 Task: Search one way flight ticket for 2 adults, 4 children and 1 infant on lap in business from Lawton: Lawton-fort Sill Regional Airport to Gillette: Gillette Campbell County Airport on 5-1-2023. Choice of flights is JetBlue. Number of bags: 2 carry on bags and 7 checked bags. Price is upto 93000. Outbound departure time preference is 21:15.
Action: Mouse moved to (162, 268)
Screenshot: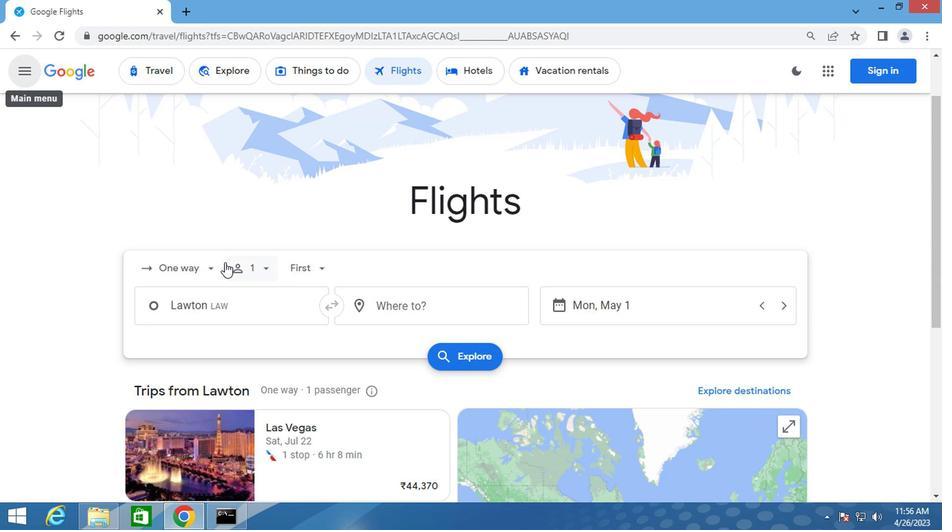 
Action: Mouse pressed left at (162, 268)
Screenshot: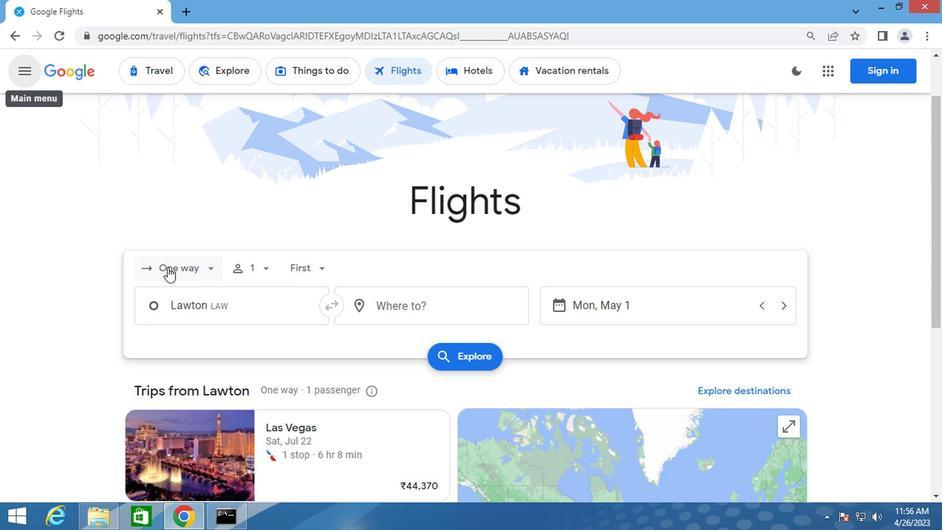
Action: Mouse moved to (186, 326)
Screenshot: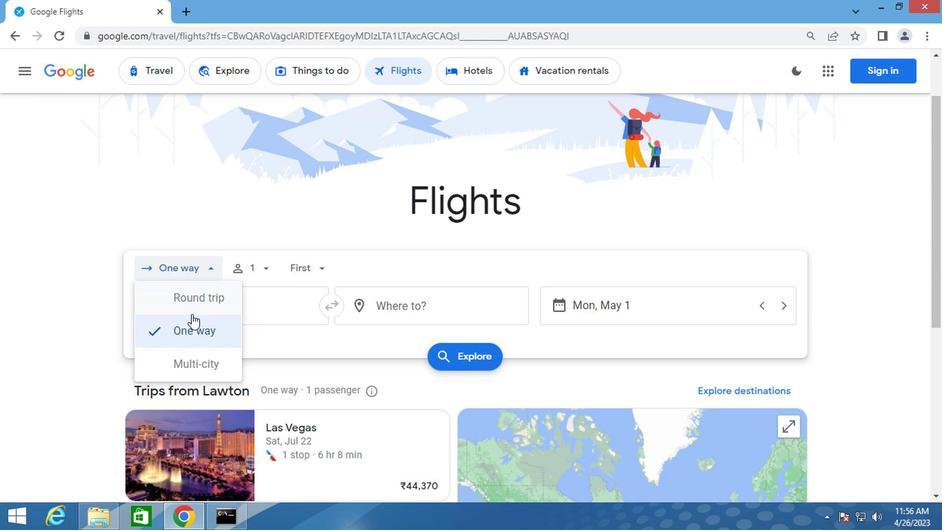 
Action: Mouse pressed left at (186, 326)
Screenshot: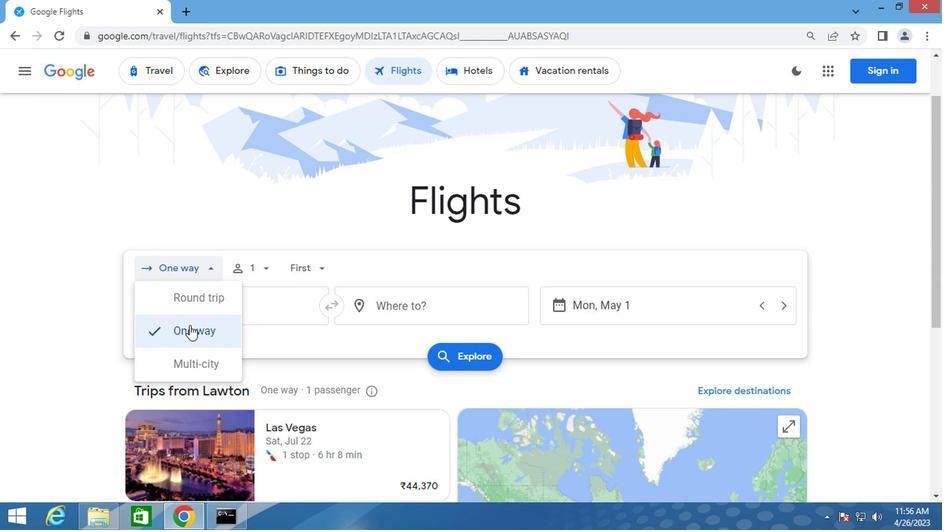 
Action: Mouse moved to (267, 270)
Screenshot: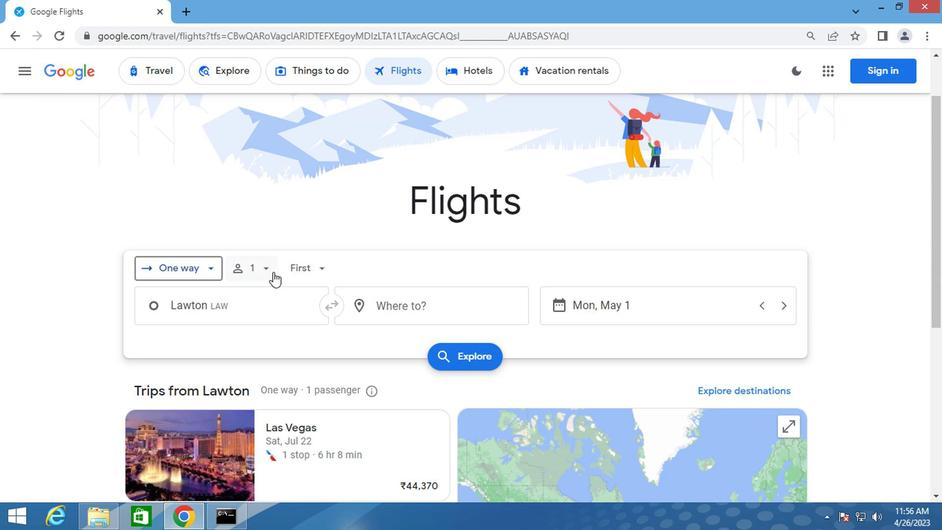
Action: Mouse pressed left at (267, 270)
Screenshot: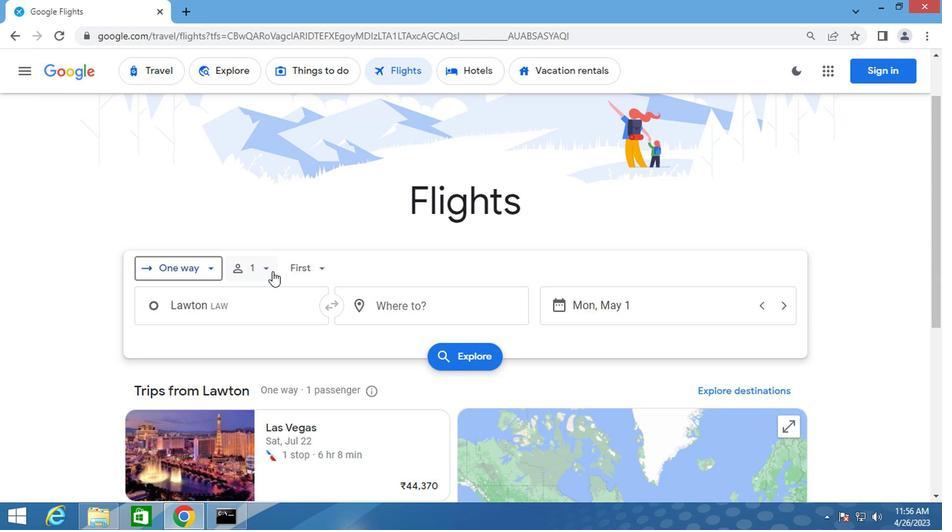 
Action: Mouse moved to (361, 303)
Screenshot: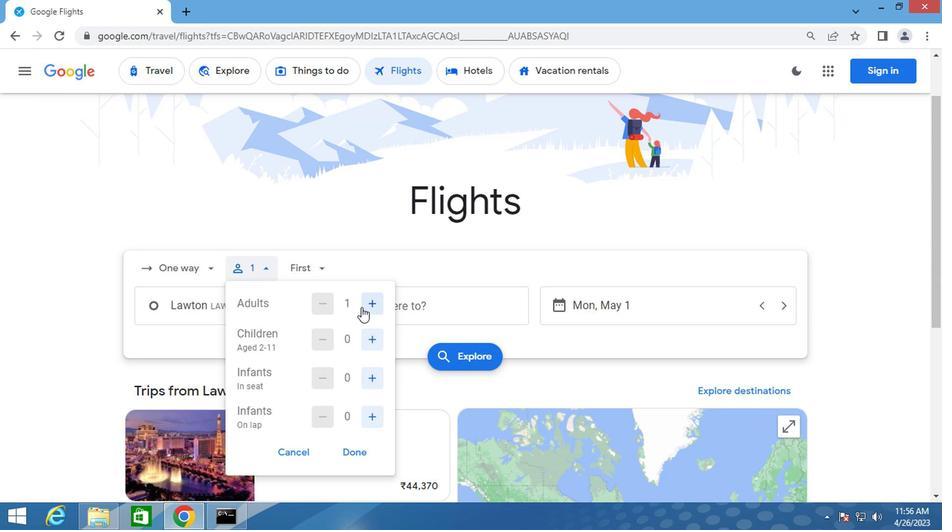 
Action: Mouse pressed left at (361, 303)
Screenshot: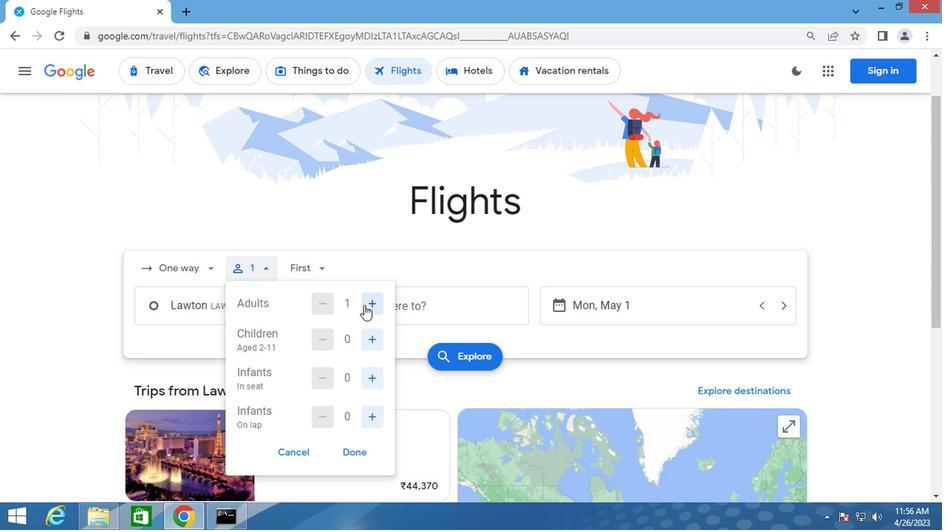 
Action: Mouse moved to (373, 341)
Screenshot: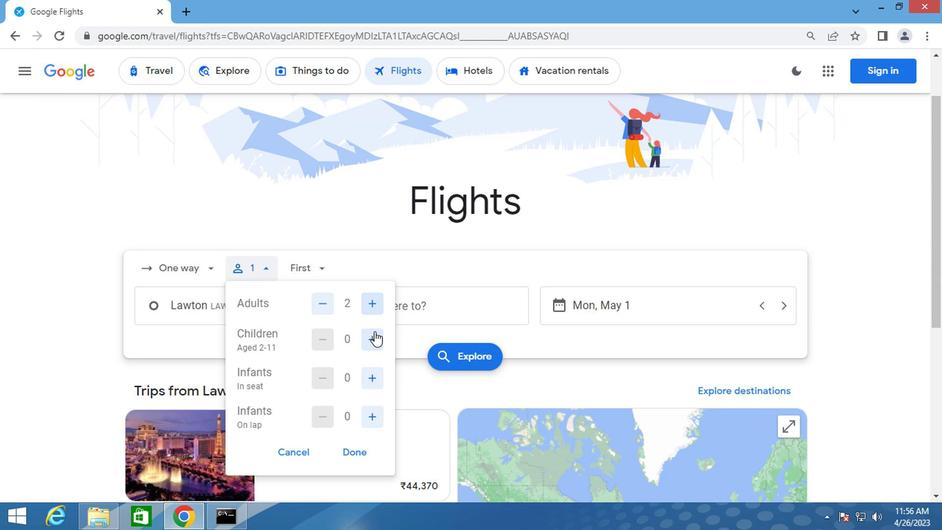 
Action: Mouse pressed left at (373, 341)
Screenshot: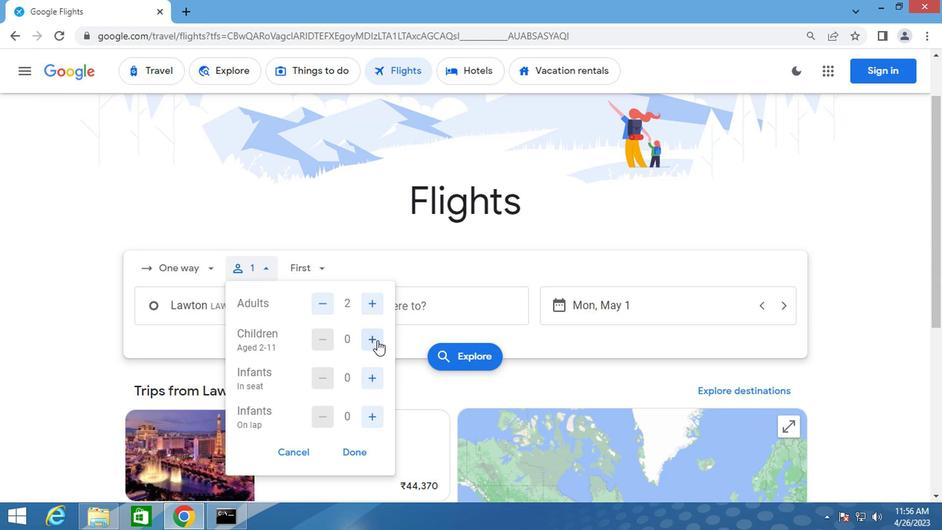 
Action: Mouse moved to (370, 341)
Screenshot: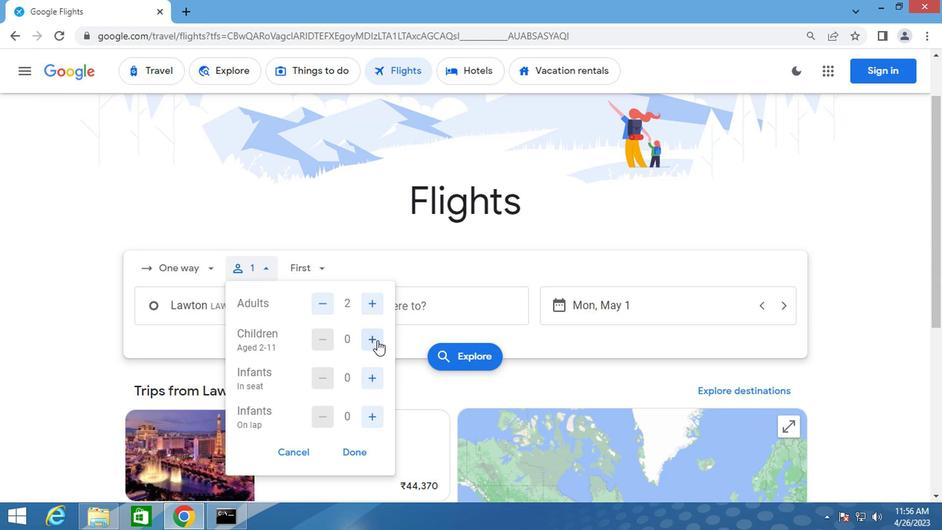 
Action: Mouse pressed left at (370, 341)
Screenshot: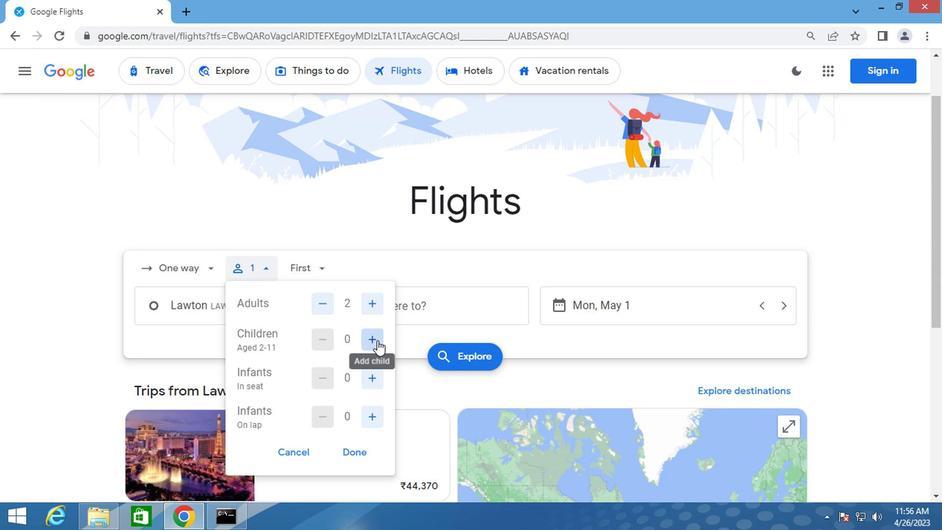 
Action: Mouse pressed left at (370, 341)
Screenshot: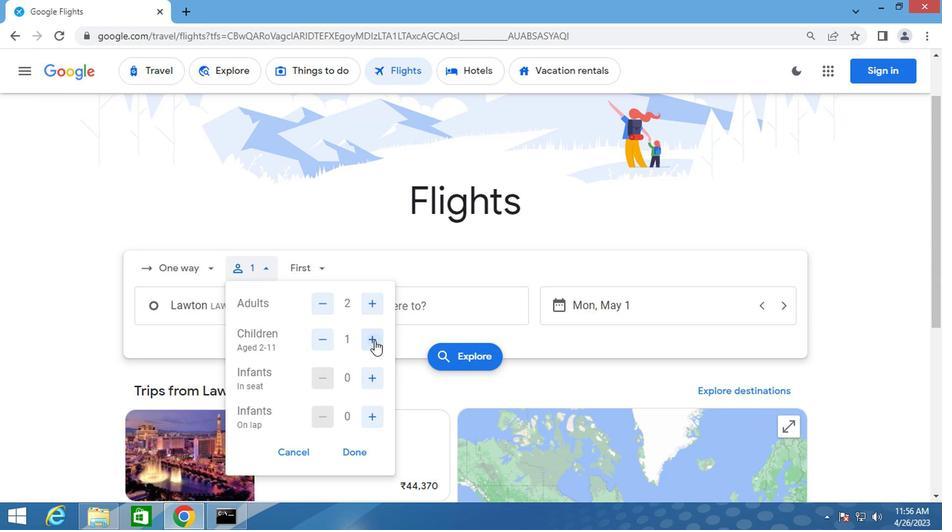 
Action: Mouse pressed left at (370, 341)
Screenshot: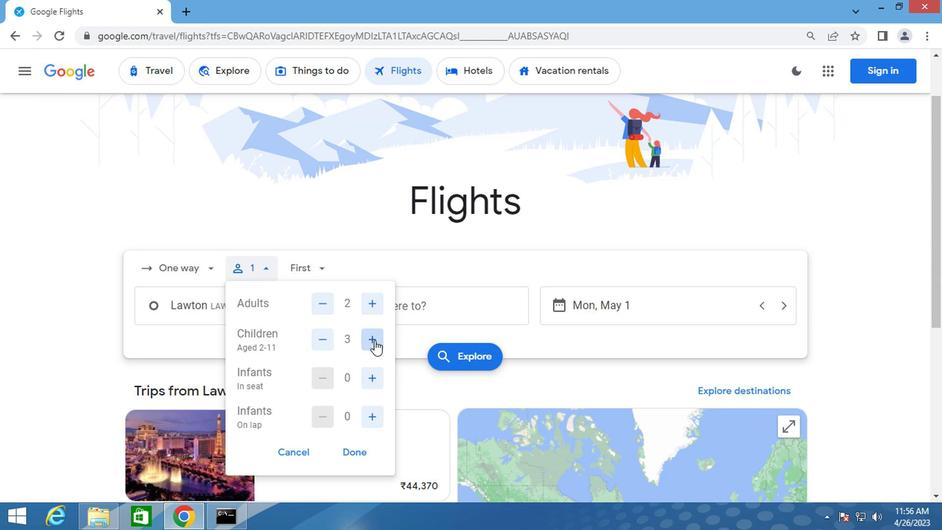 
Action: Mouse moved to (366, 414)
Screenshot: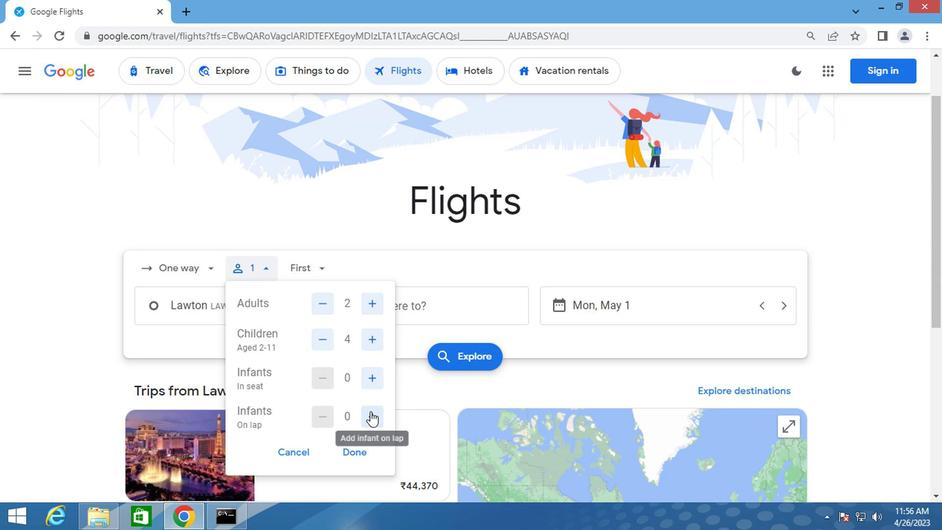 
Action: Mouse pressed left at (366, 414)
Screenshot: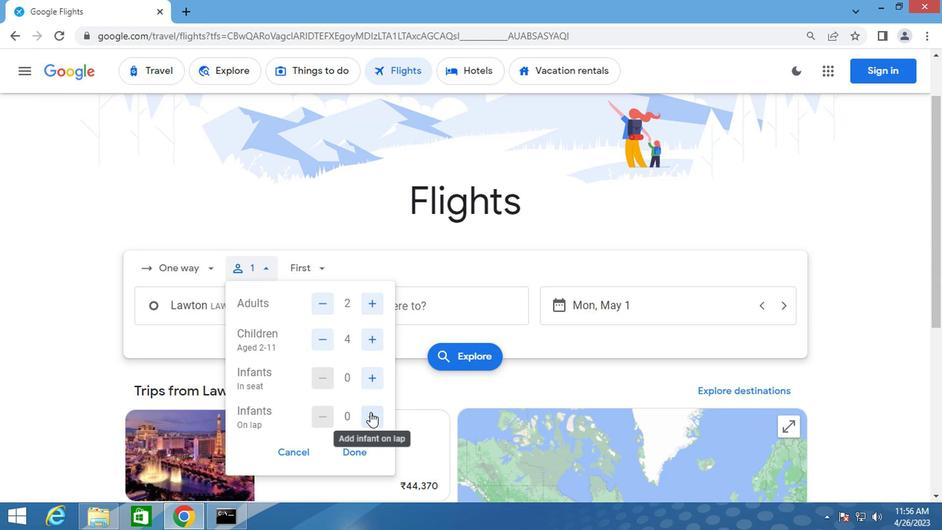 
Action: Mouse moved to (306, 262)
Screenshot: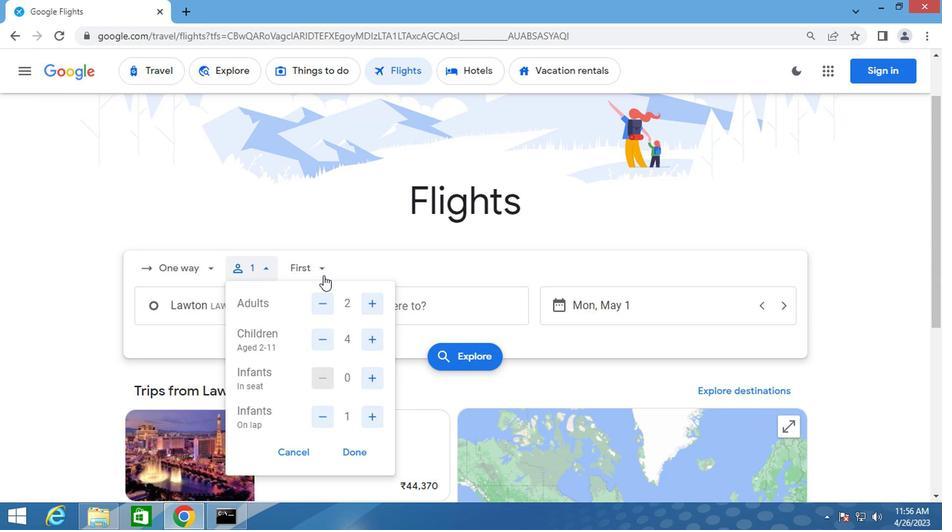 
Action: Mouse pressed left at (306, 262)
Screenshot: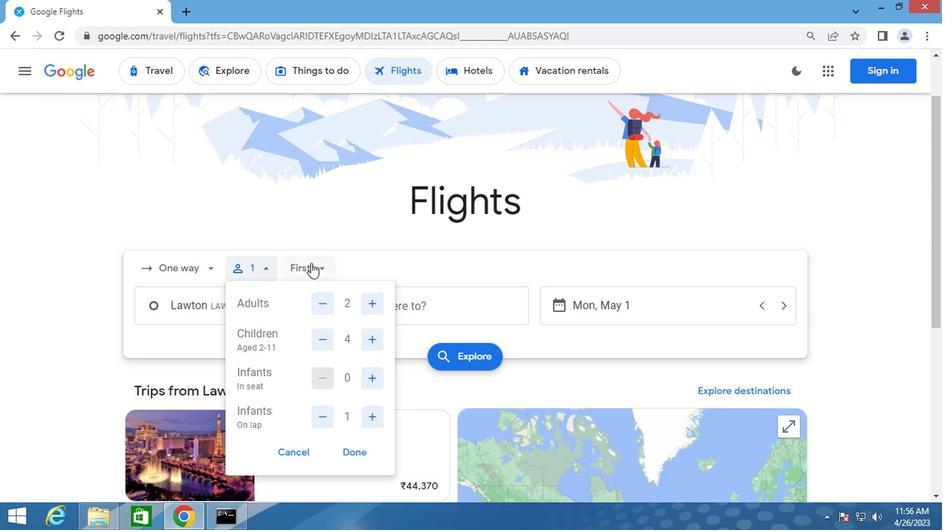 
Action: Mouse moved to (334, 359)
Screenshot: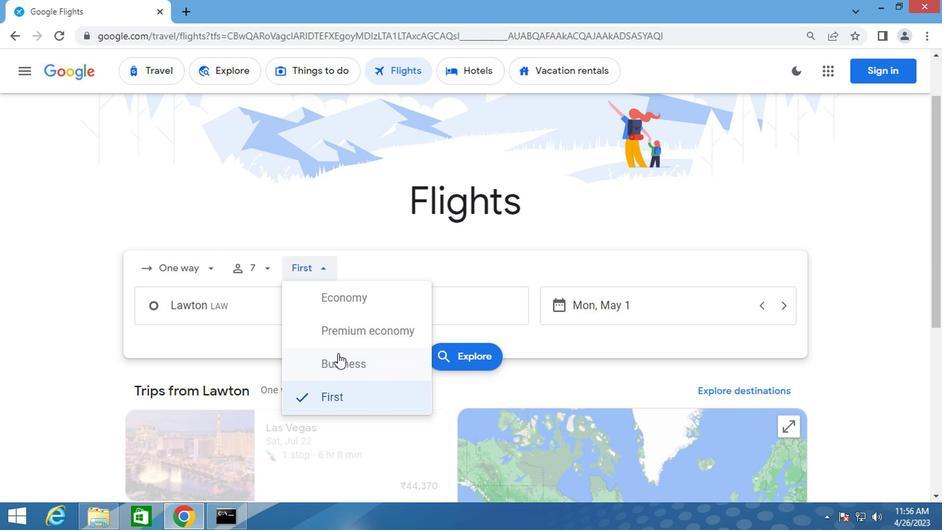 
Action: Mouse pressed left at (334, 359)
Screenshot: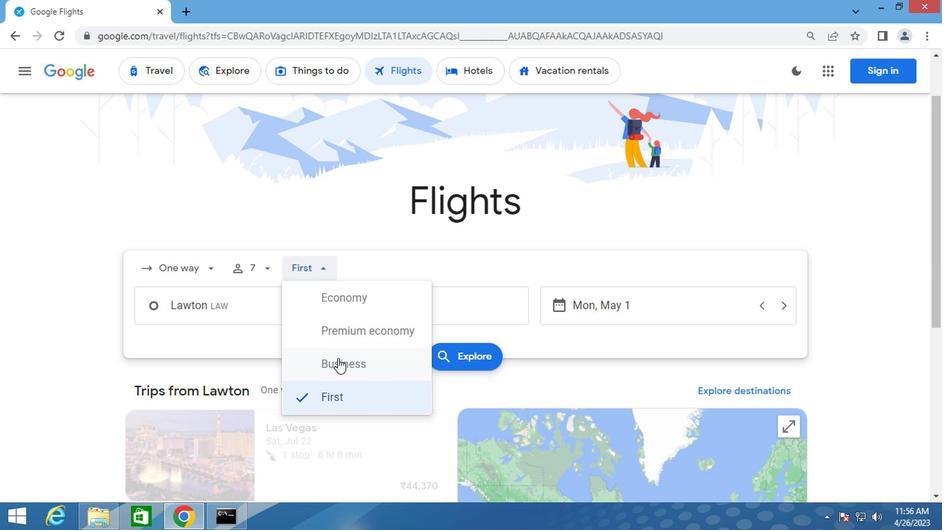 
Action: Mouse moved to (227, 310)
Screenshot: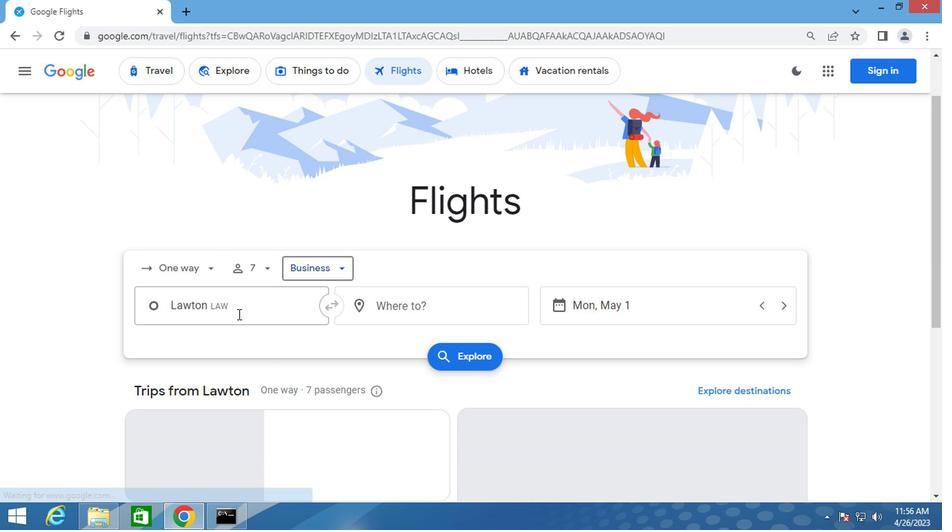 
Action: Mouse pressed left at (227, 310)
Screenshot: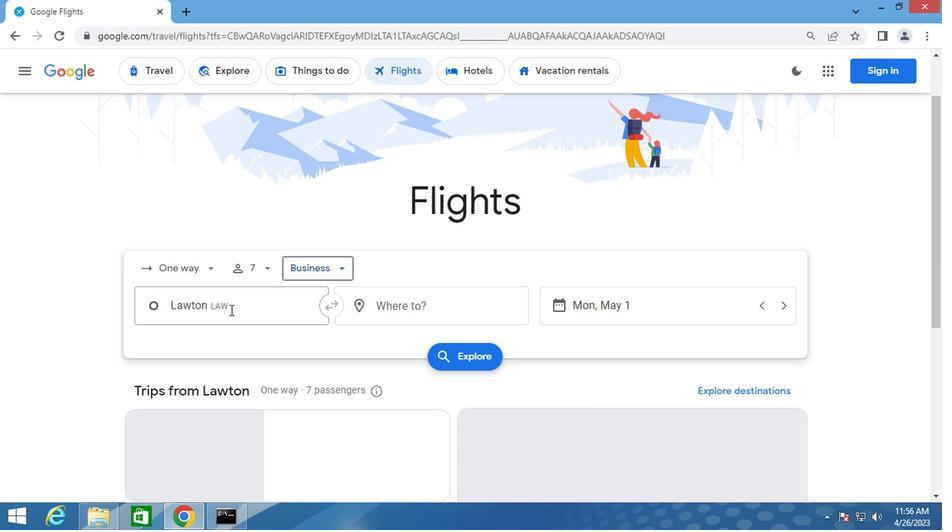 
Action: Mouse moved to (226, 310)
Screenshot: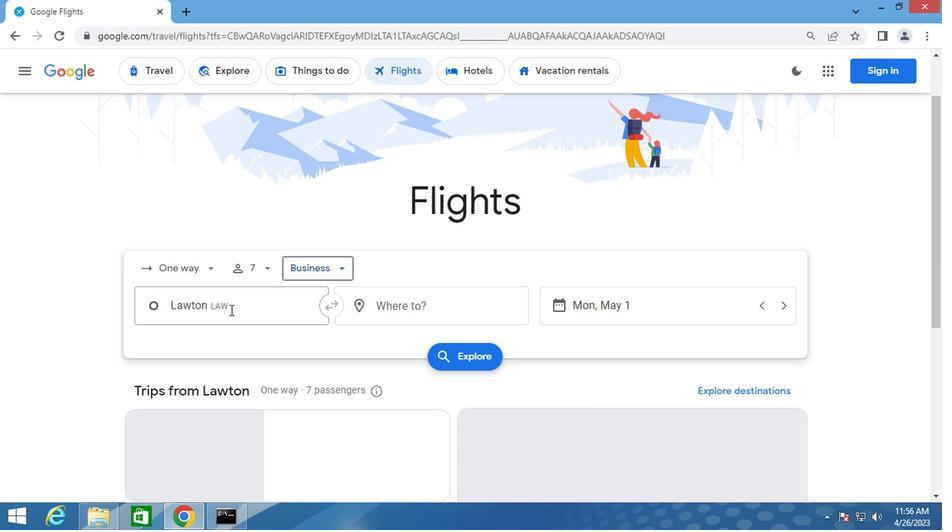 
Action: Key pressed lawton
Screenshot: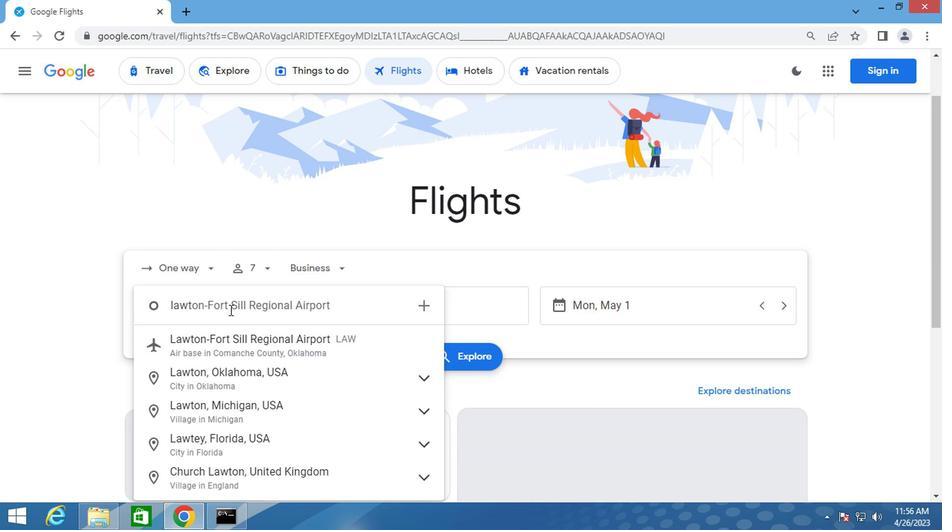 
Action: Mouse moved to (228, 349)
Screenshot: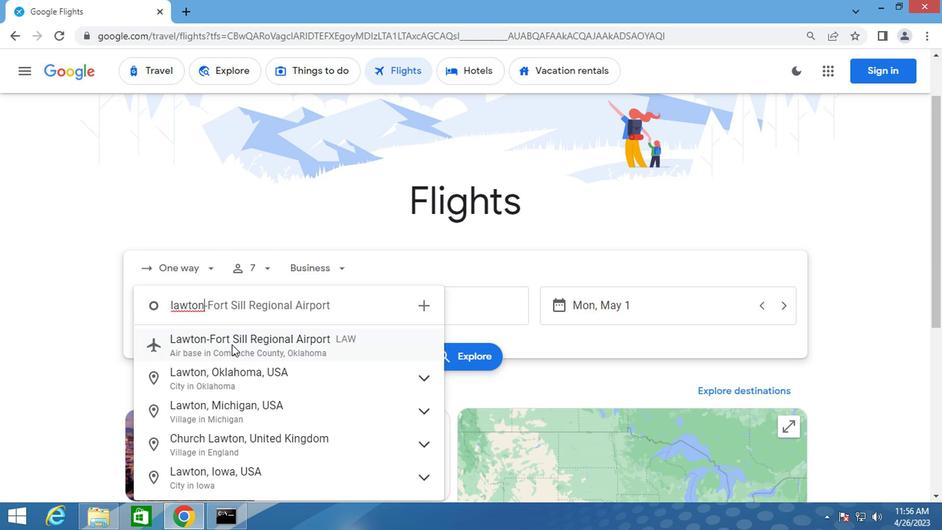 
Action: Mouse pressed left at (228, 349)
Screenshot: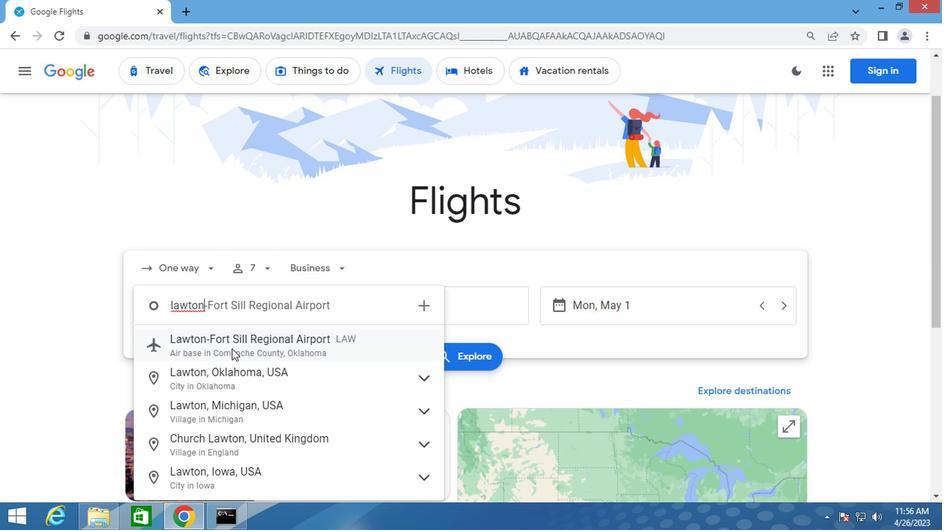 
Action: Mouse moved to (391, 315)
Screenshot: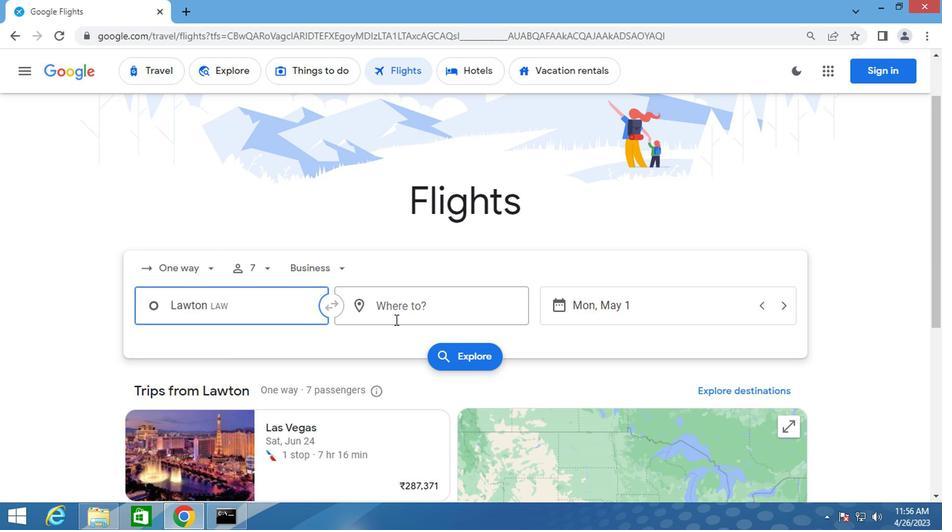 
Action: Mouse pressed left at (391, 315)
Screenshot: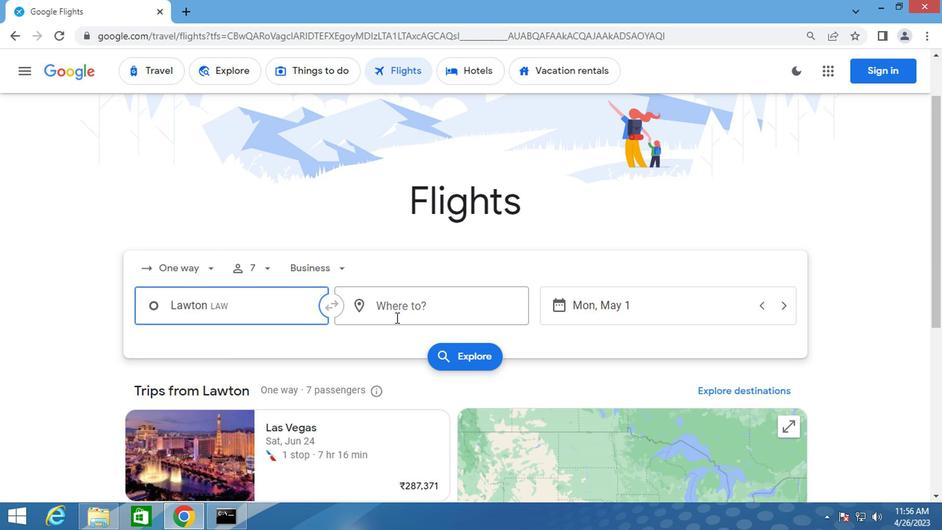 
Action: Key pressed gillette
Screenshot: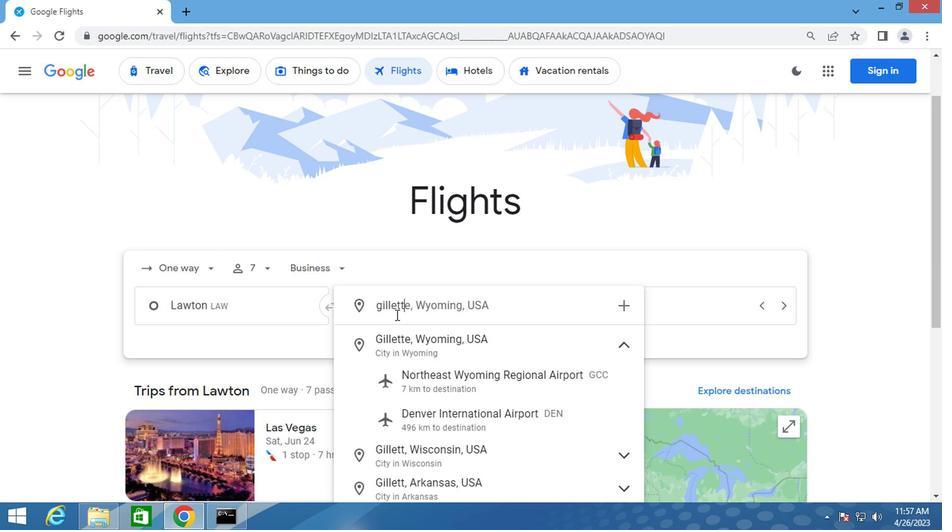 
Action: Mouse moved to (404, 368)
Screenshot: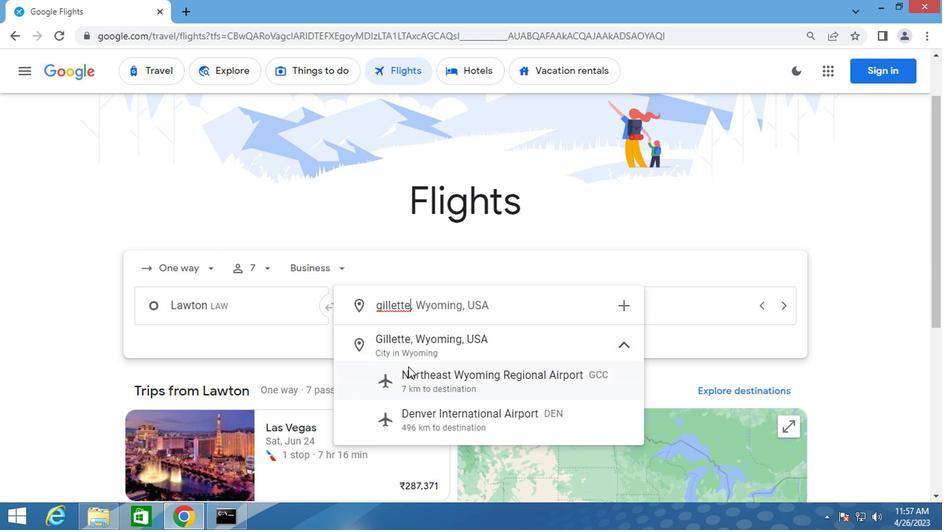 
Action: Mouse pressed left at (404, 368)
Screenshot: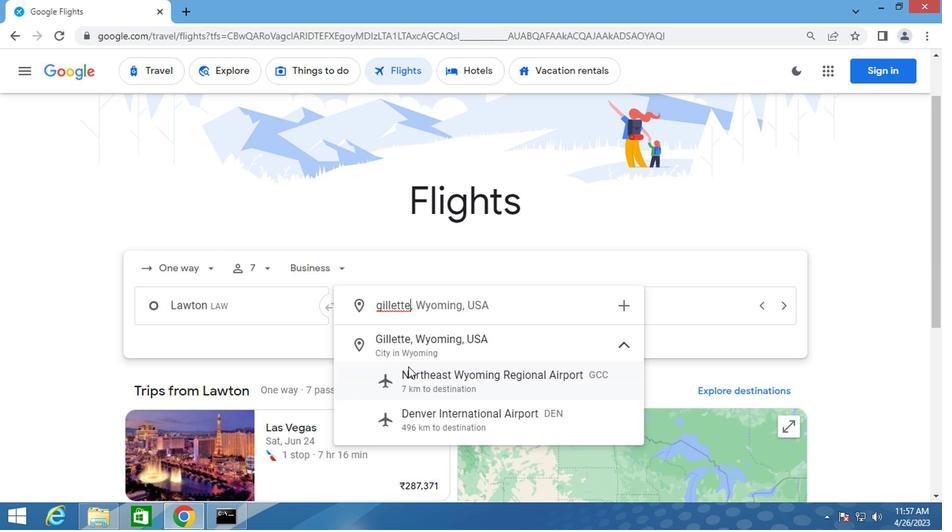 
Action: Mouse moved to (576, 306)
Screenshot: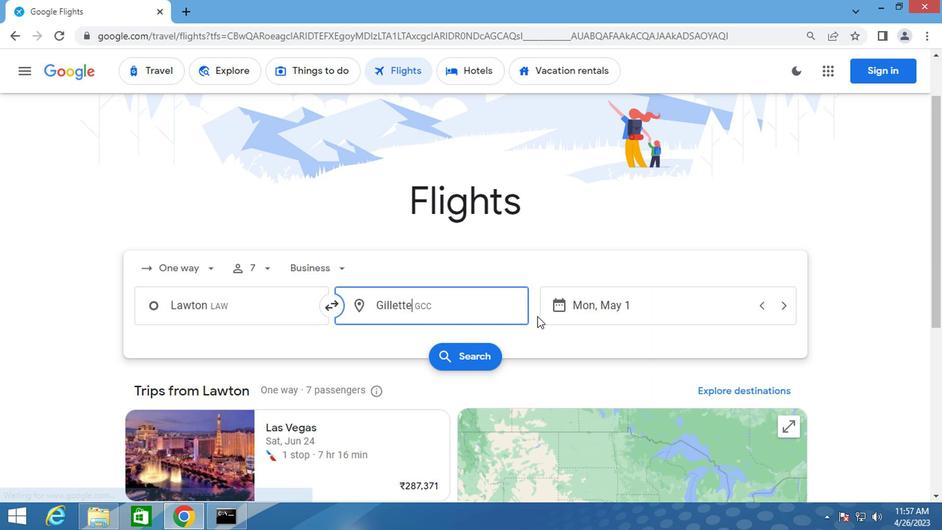 
Action: Mouse pressed left at (576, 306)
Screenshot: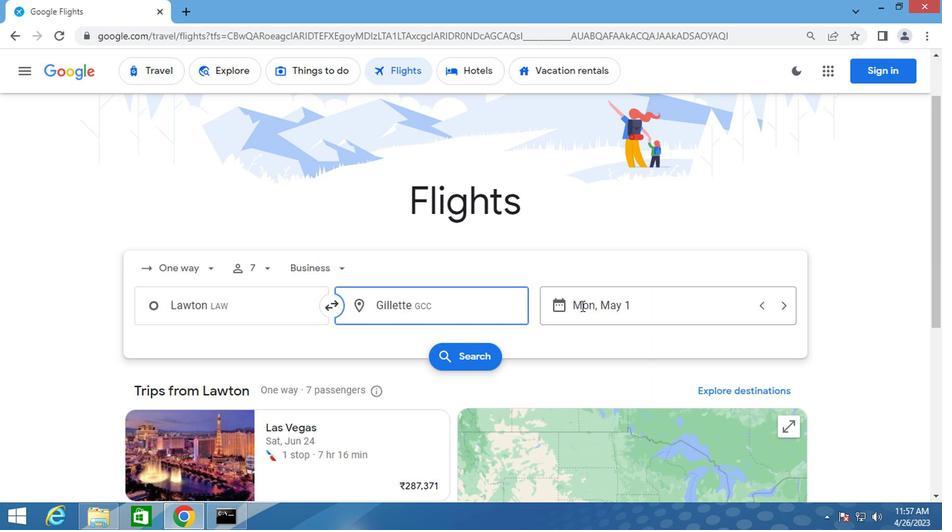 
Action: Mouse moved to (592, 247)
Screenshot: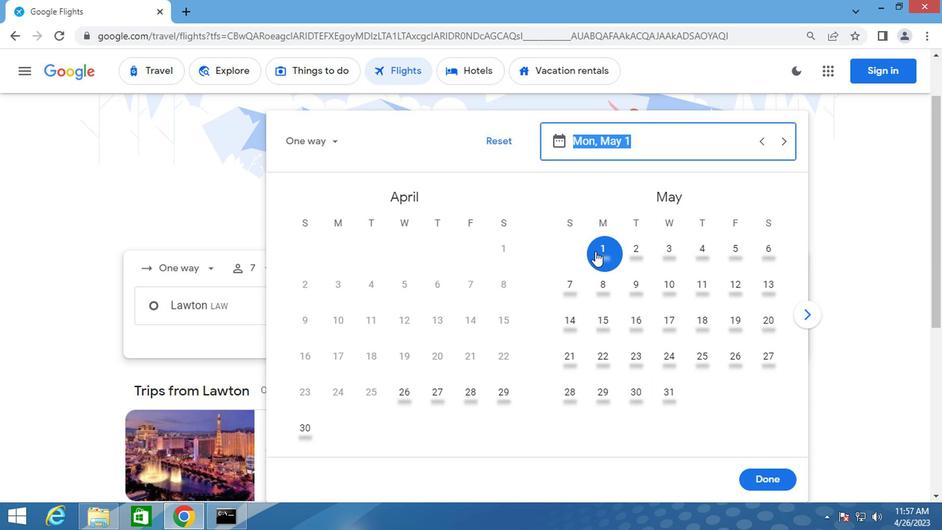 
Action: Mouse pressed left at (592, 247)
Screenshot: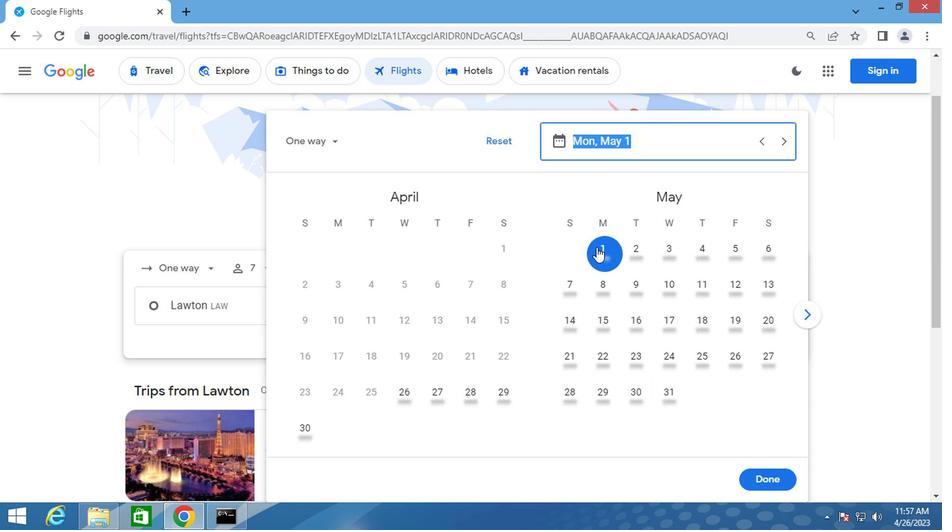 
Action: Mouse moved to (760, 469)
Screenshot: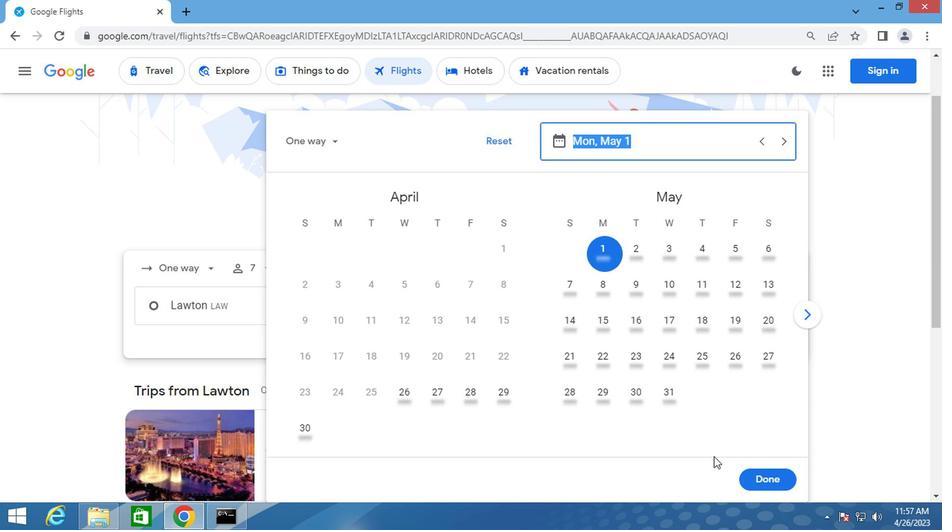 
Action: Mouse pressed left at (760, 469)
Screenshot: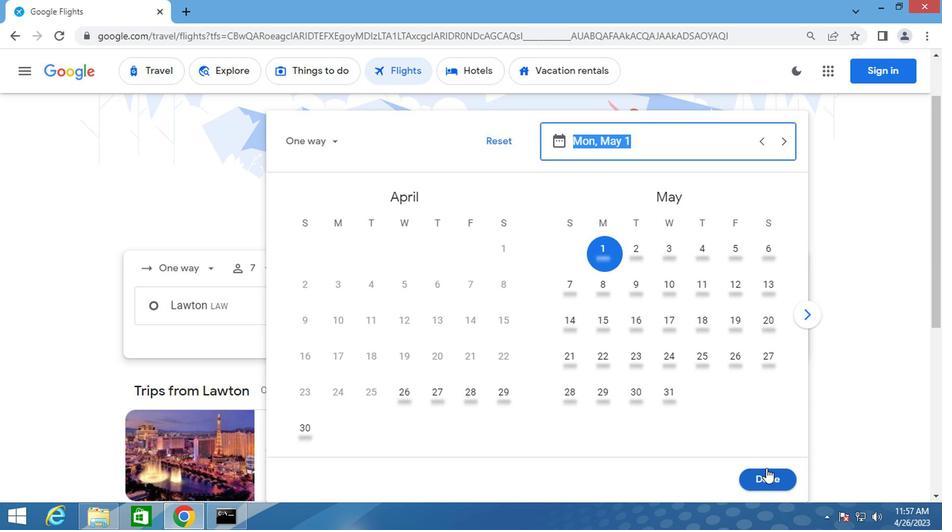 
Action: Mouse moved to (463, 348)
Screenshot: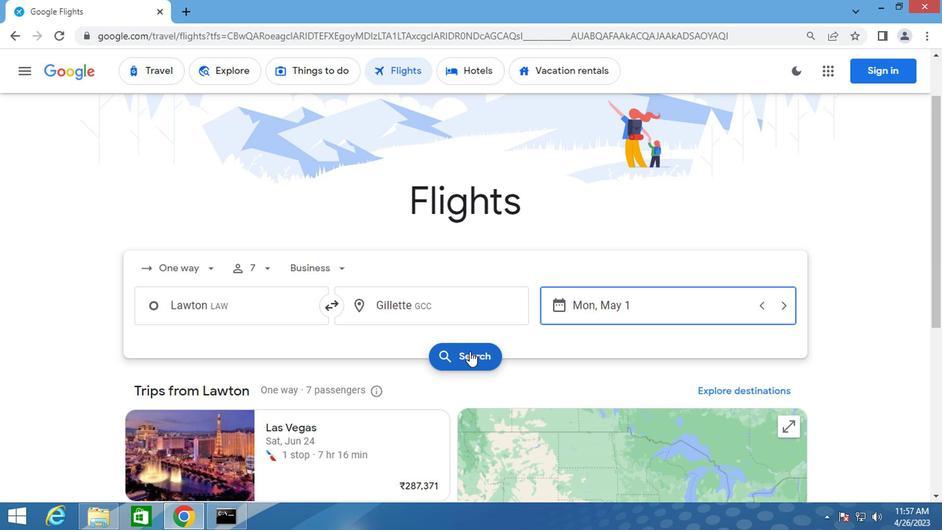 
Action: Mouse pressed left at (463, 348)
Screenshot: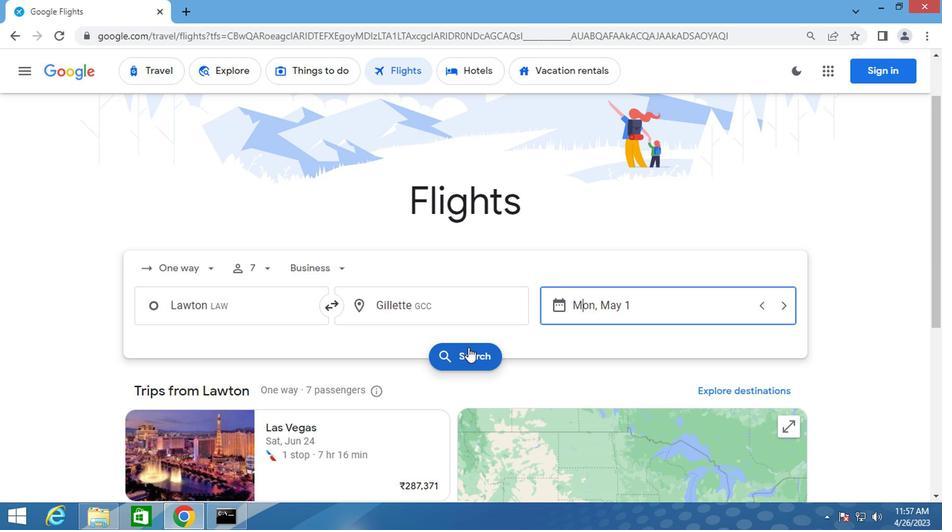 
Action: Mouse moved to (150, 201)
Screenshot: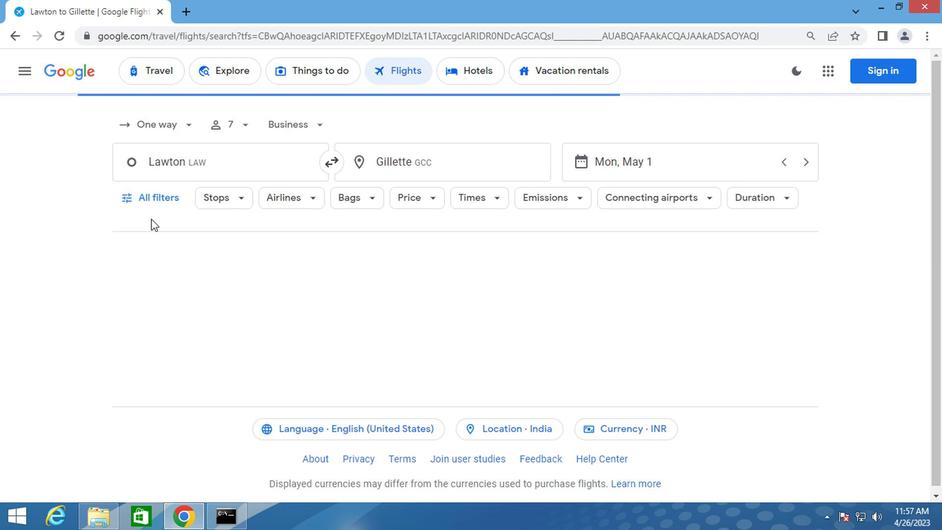 
Action: Mouse pressed left at (150, 201)
Screenshot: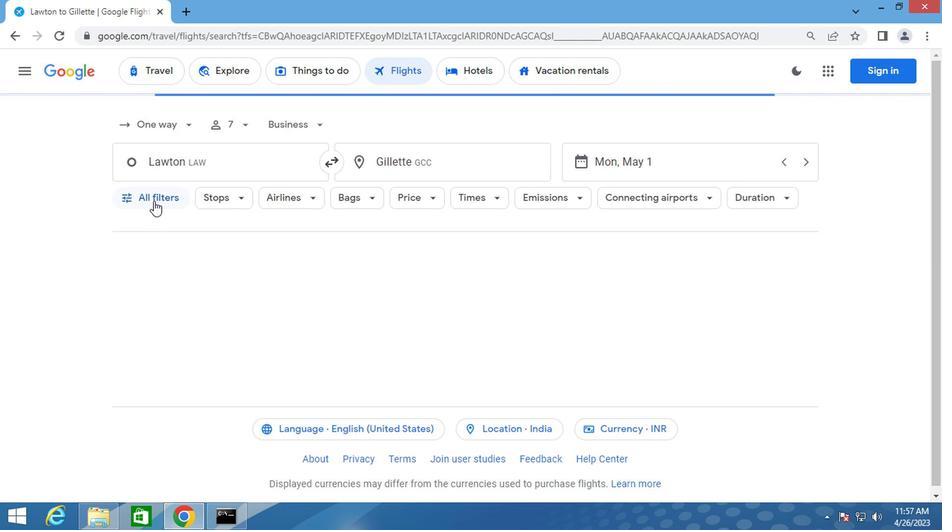 
Action: Mouse moved to (192, 336)
Screenshot: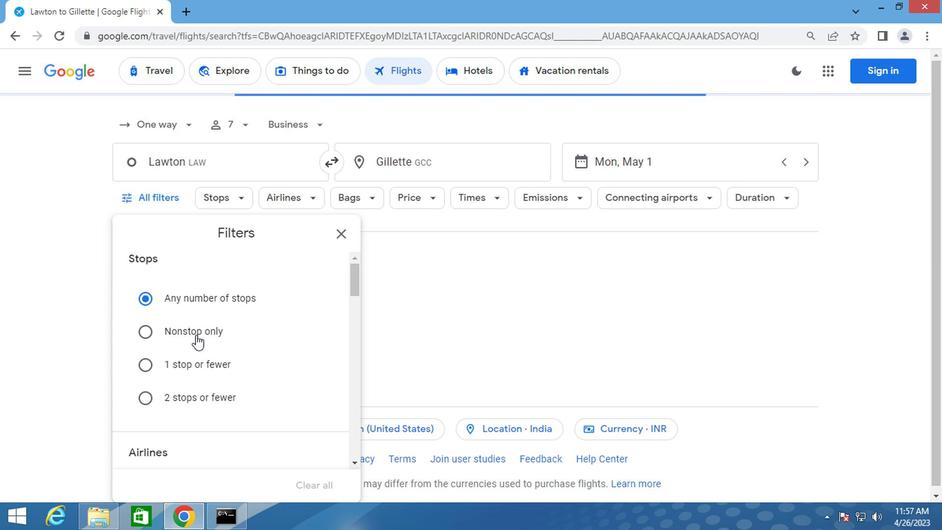 
Action: Mouse scrolled (192, 335) with delta (0, 0)
Screenshot: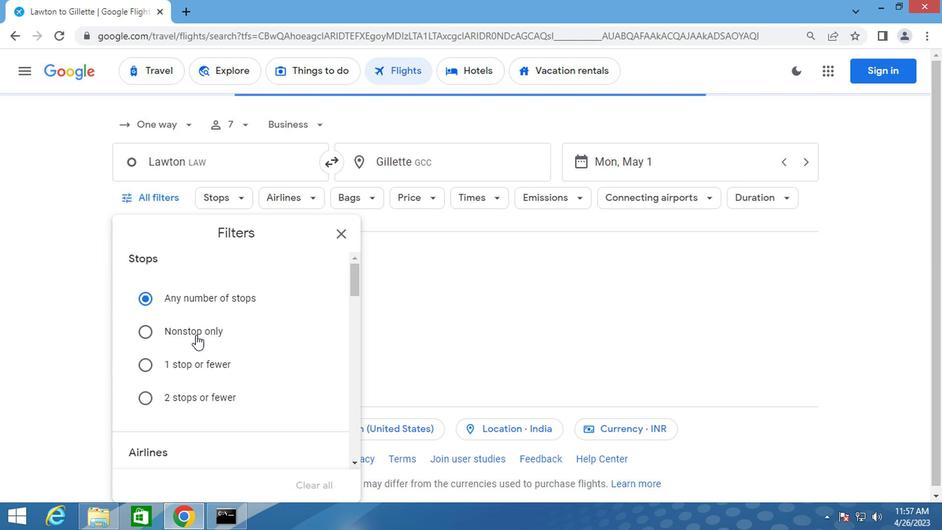 
Action: Mouse scrolled (192, 335) with delta (0, 0)
Screenshot: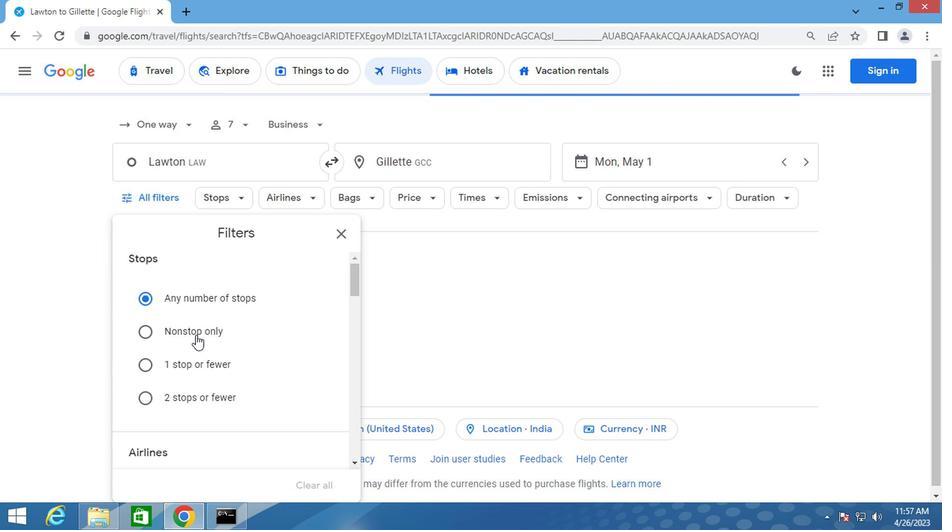 
Action: Mouse moved to (195, 354)
Screenshot: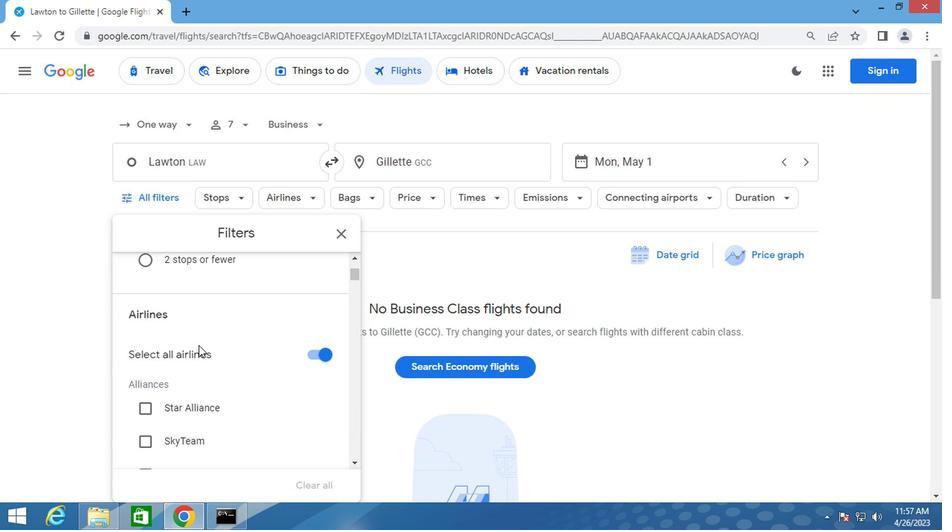 
Action: Mouse scrolled (195, 353) with delta (0, 0)
Screenshot: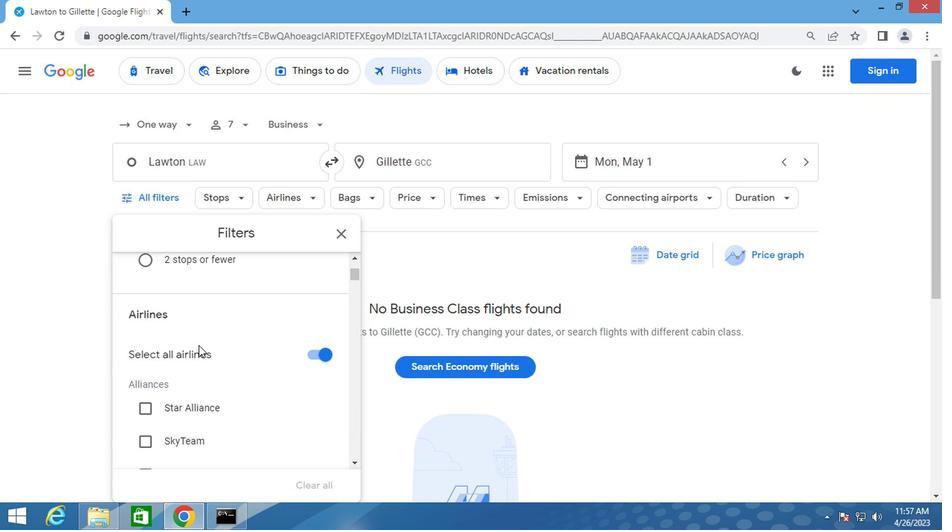 
Action: Mouse moved to (195, 357)
Screenshot: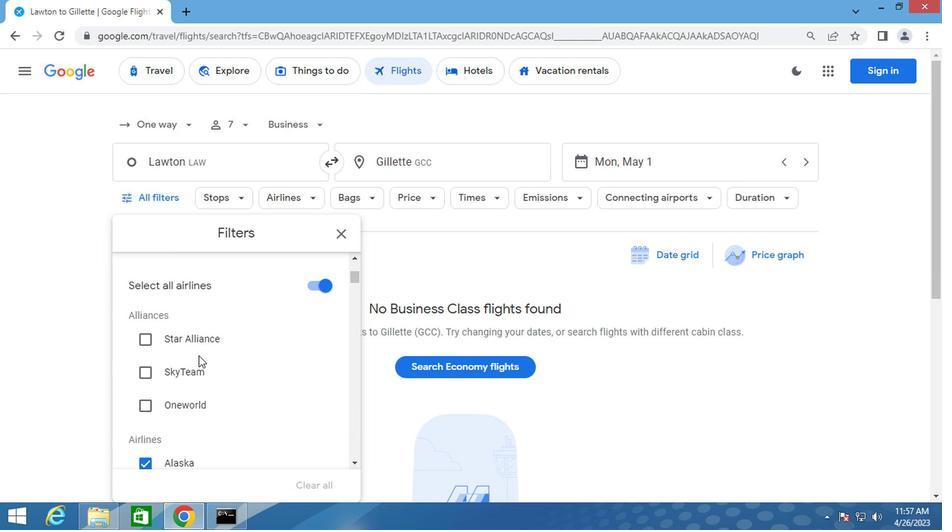 
Action: Mouse scrolled (195, 356) with delta (0, 0)
Screenshot: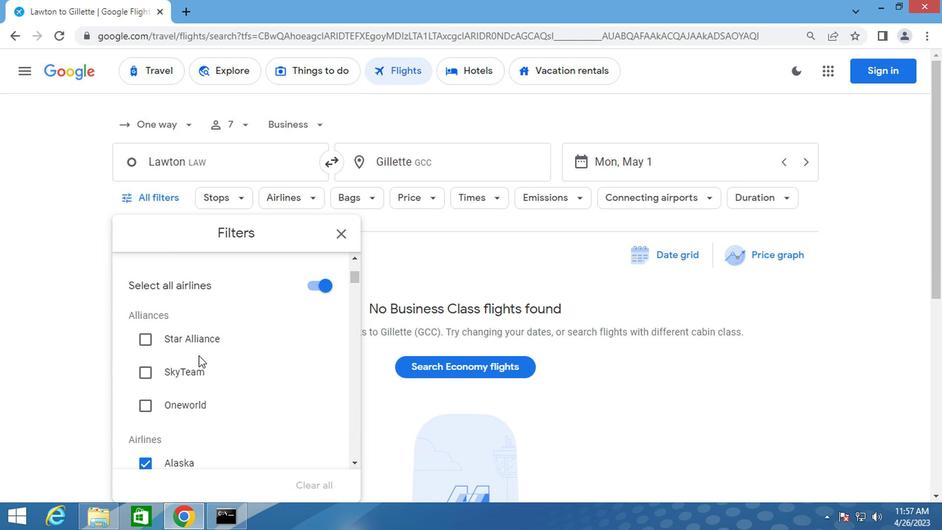 
Action: Mouse scrolled (195, 356) with delta (0, 0)
Screenshot: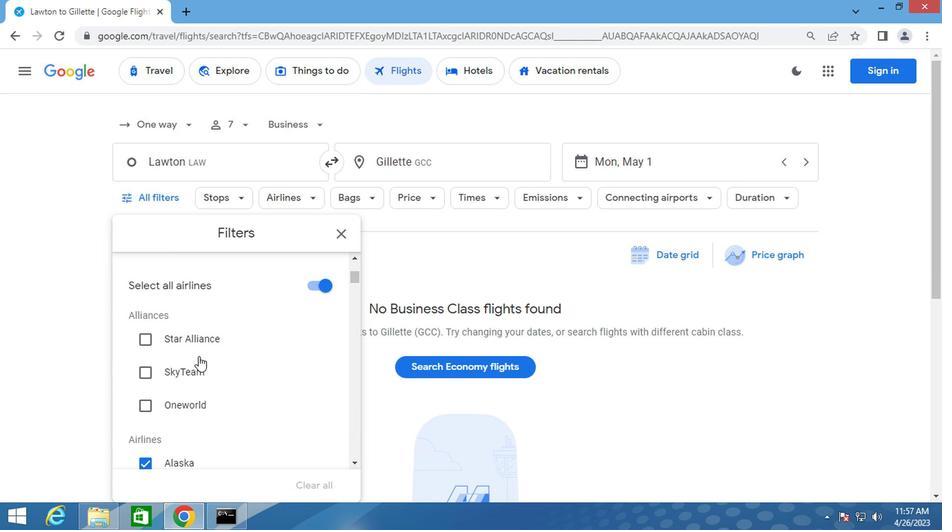 
Action: Mouse scrolled (195, 356) with delta (0, 0)
Screenshot: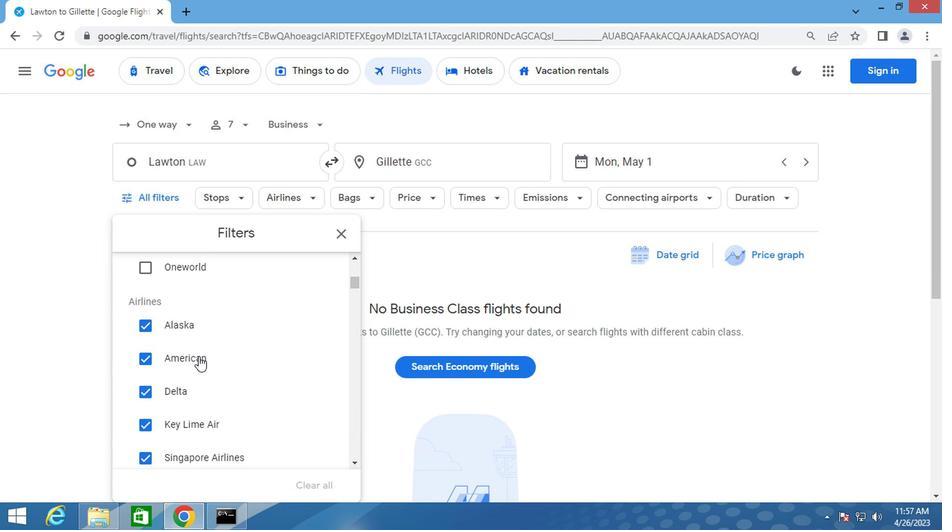 
Action: Mouse moved to (197, 356)
Screenshot: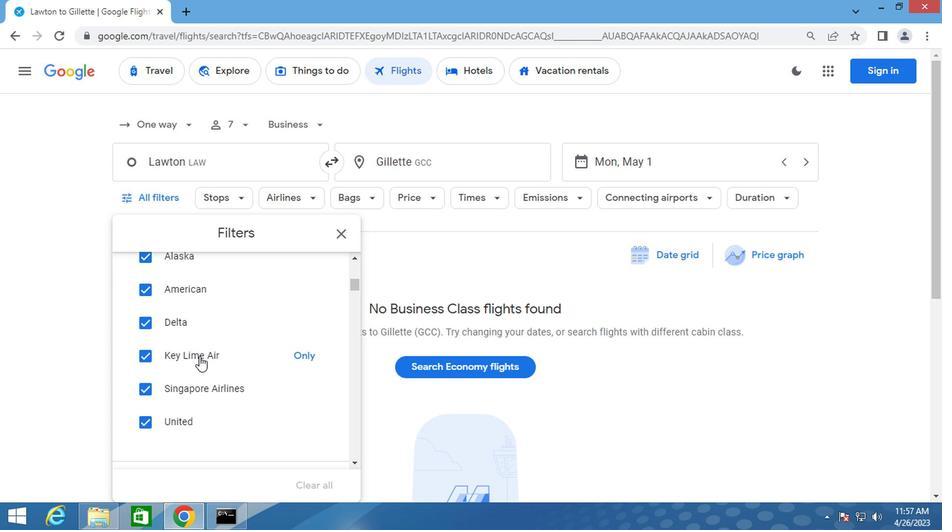
Action: Mouse scrolled (197, 355) with delta (0, 0)
Screenshot: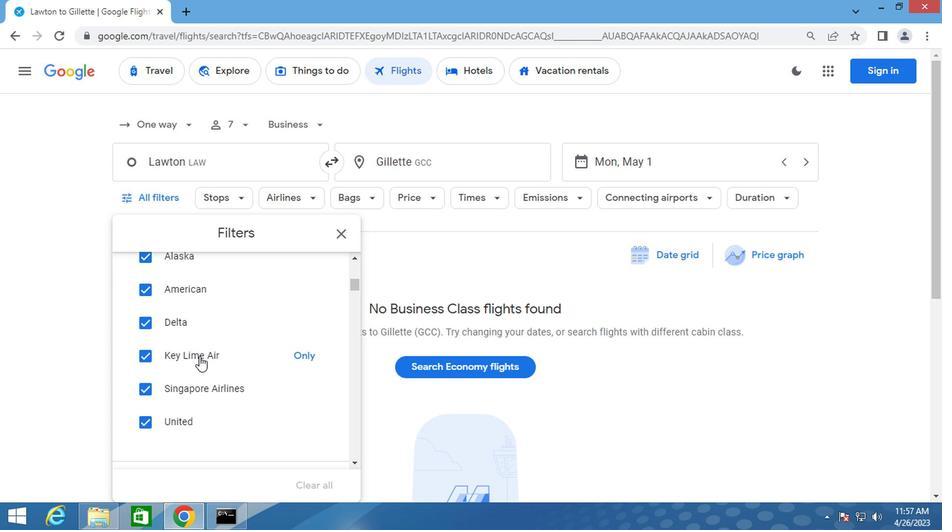 
Action: Mouse scrolled (197, 355) with delta (0, 0)
Screenshot: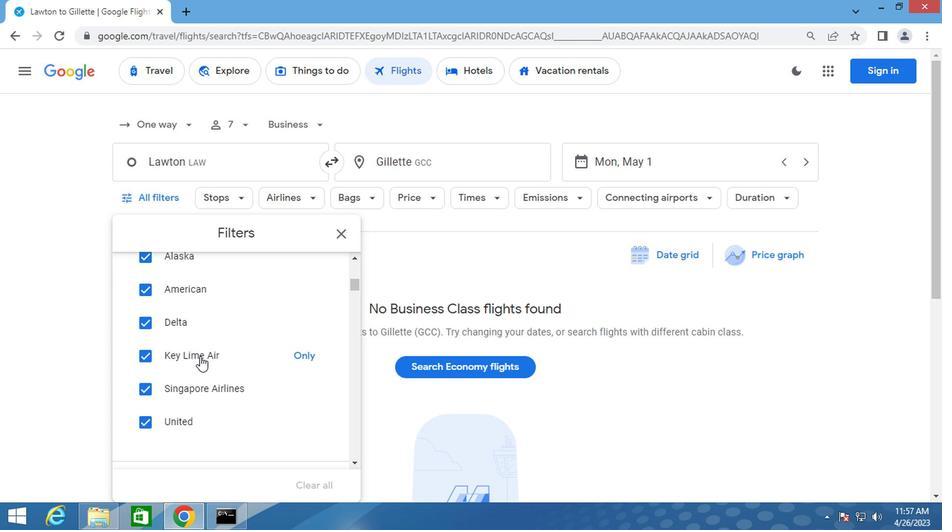 
Action: Mouse moved to (309, 376)
Screenshot: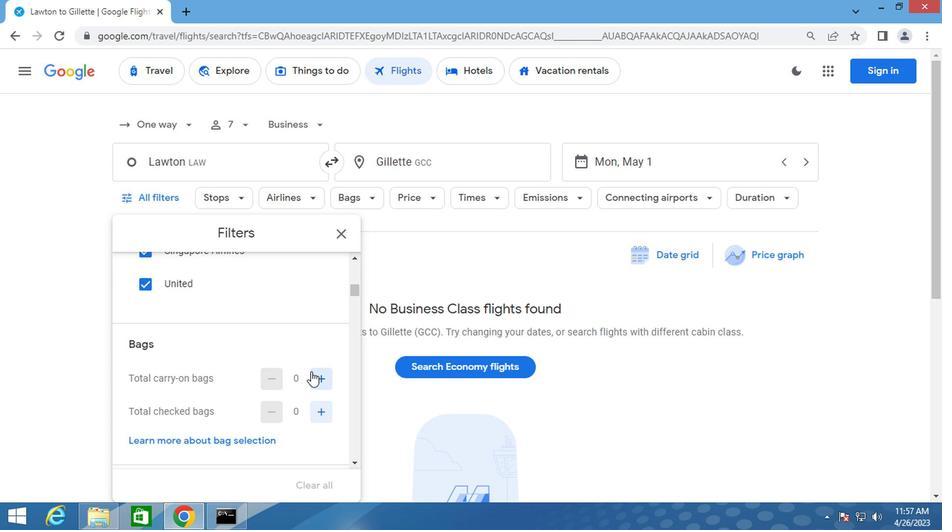 
Action: Mouse pressed left at (309, 376)
Screenshot: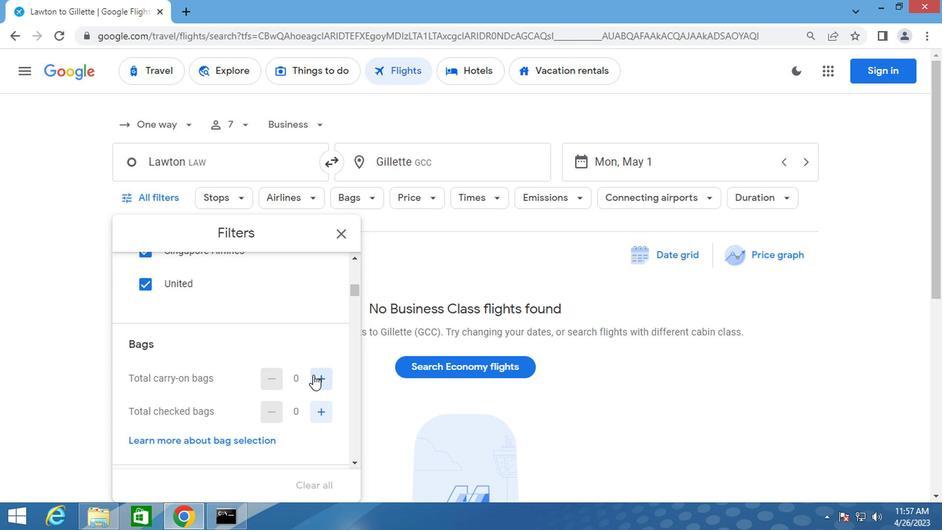 
Action: Mouse pressed left at (309, 376)
Screenshot: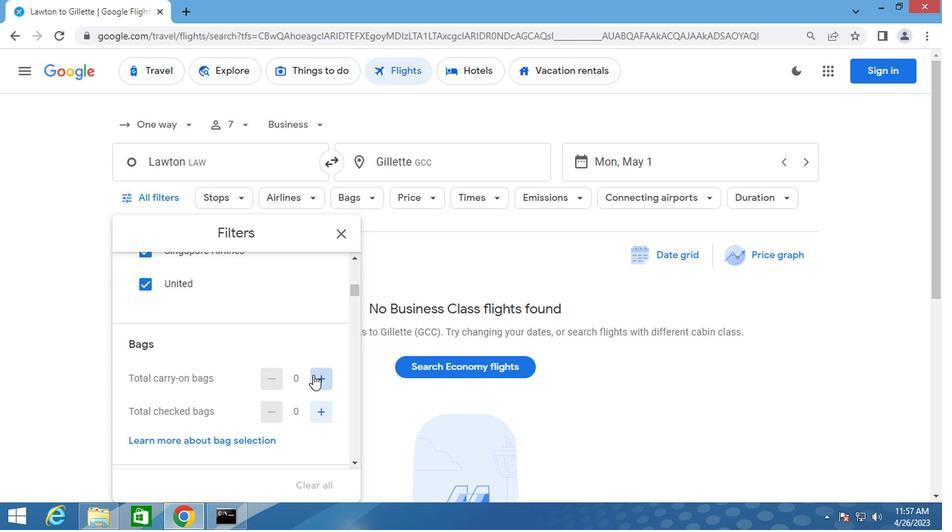 
Action: Mouse moved to (322, 404)
Screenshot: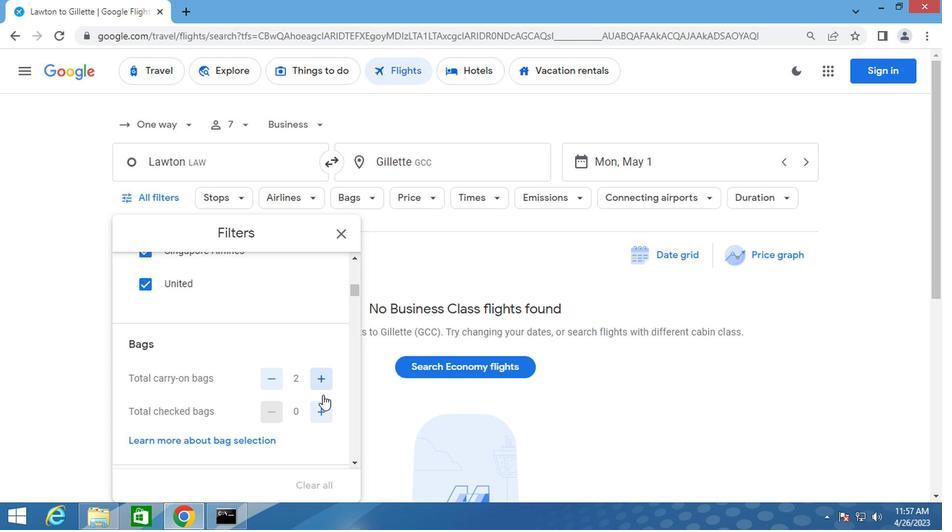 
Action: Mouse pressed left at (322, 404)
Screenshot: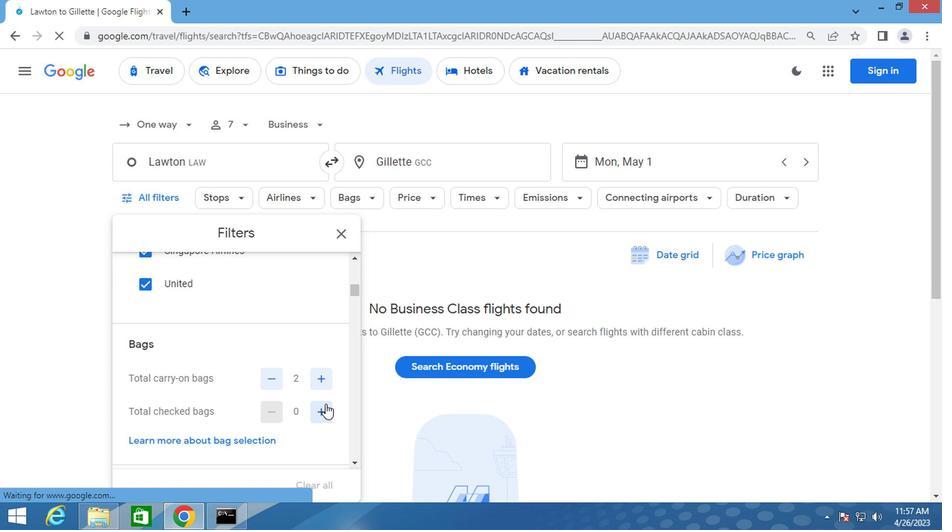 
Action: Mouse moved to (322, 405)
Screenshot: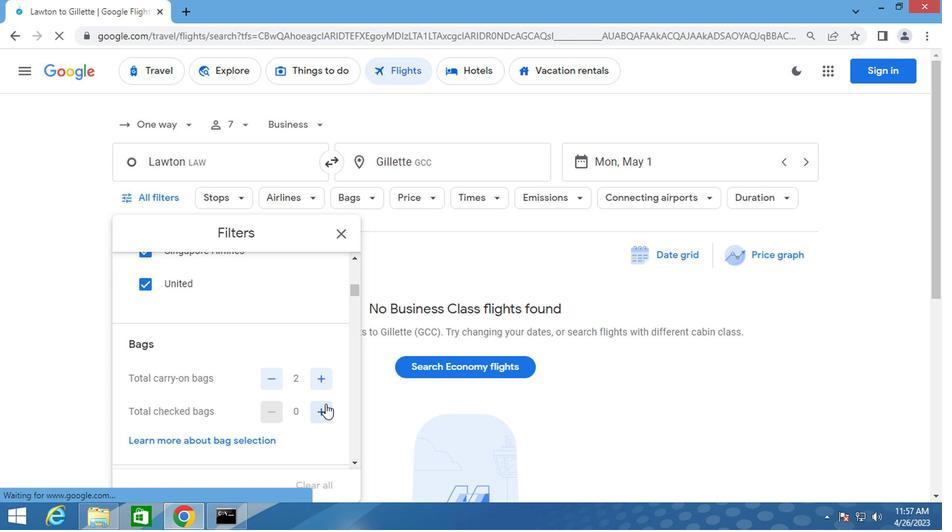 
Action: Mouse pressed left at (322, 405)
Screenshot: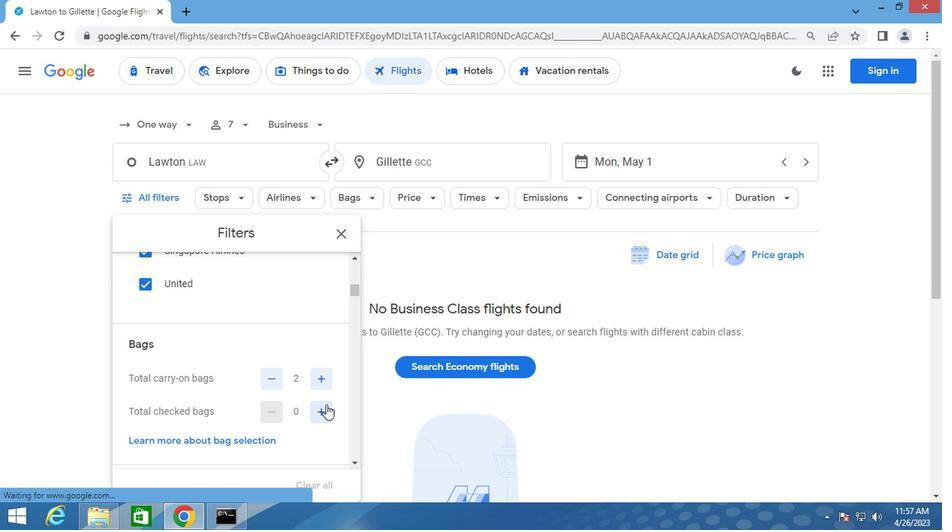
Action: Mouse pressed left at (322, 405)
Screenshot: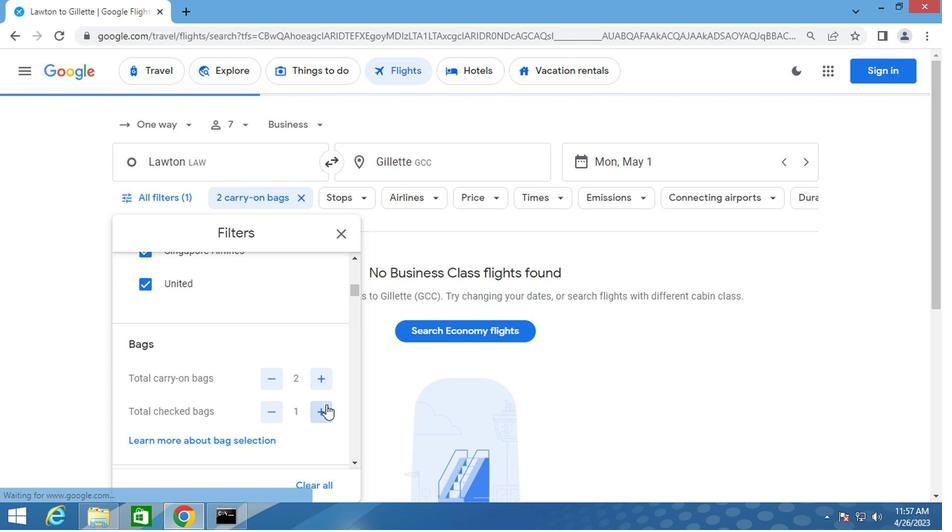 
Action: Mouse pressed left at (322, 405)
Screenshot: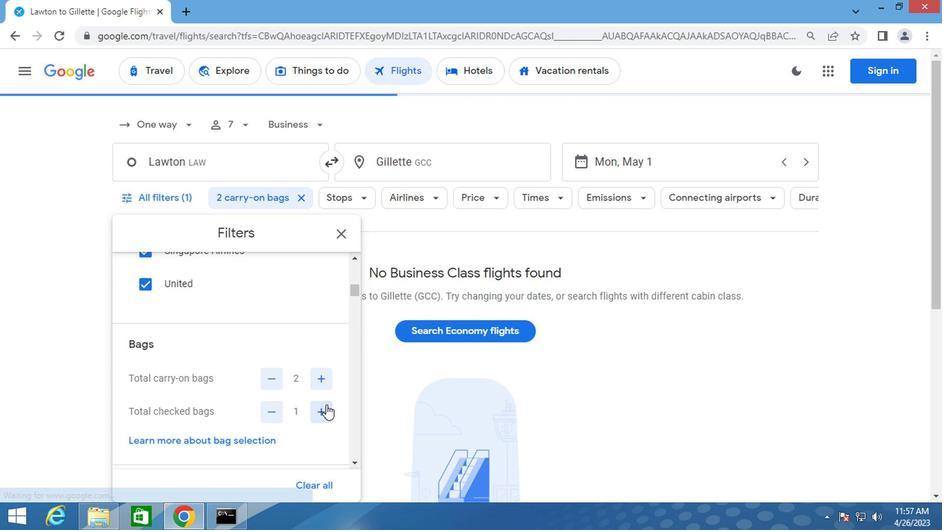 
Action: Mouse pressed left at (322, 405)
Screenshot: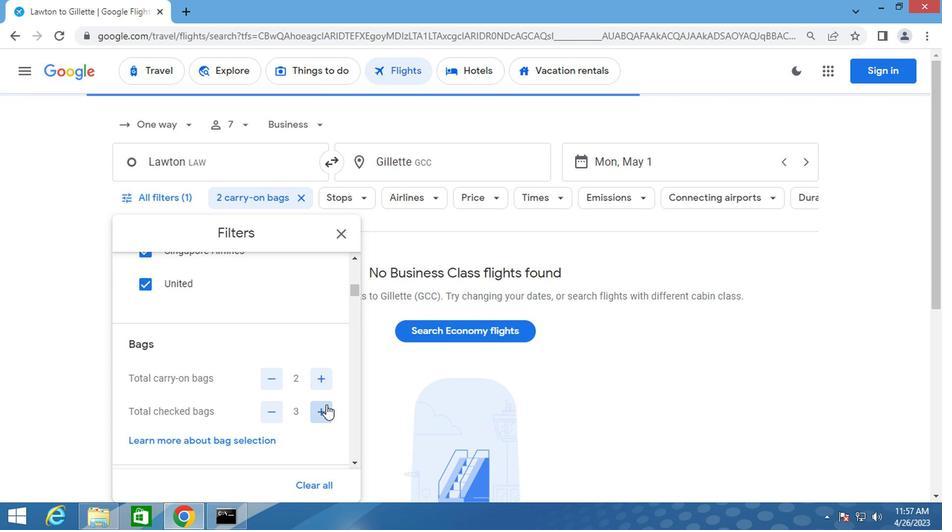 
Action: Mouse pressed left at (322, 405)
Screenshot: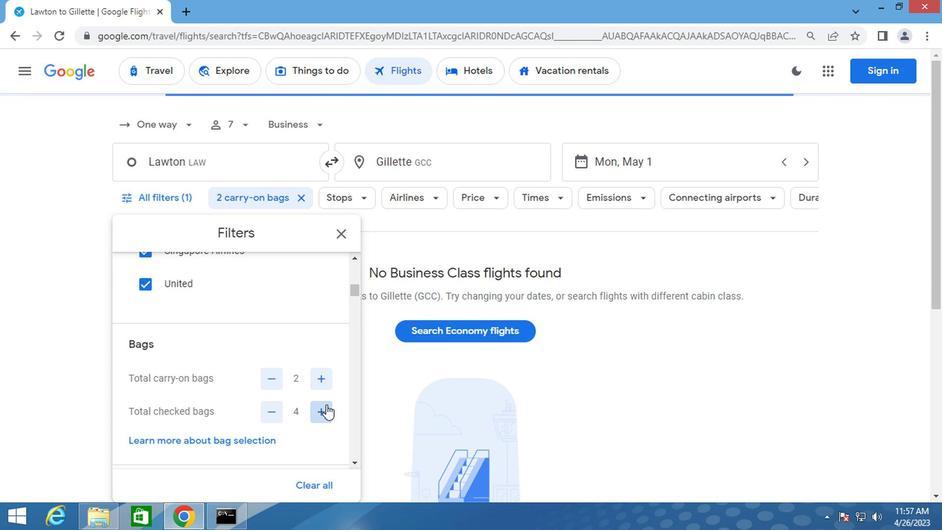 
Action: Mouse moved to (323, 405)
Screenshot: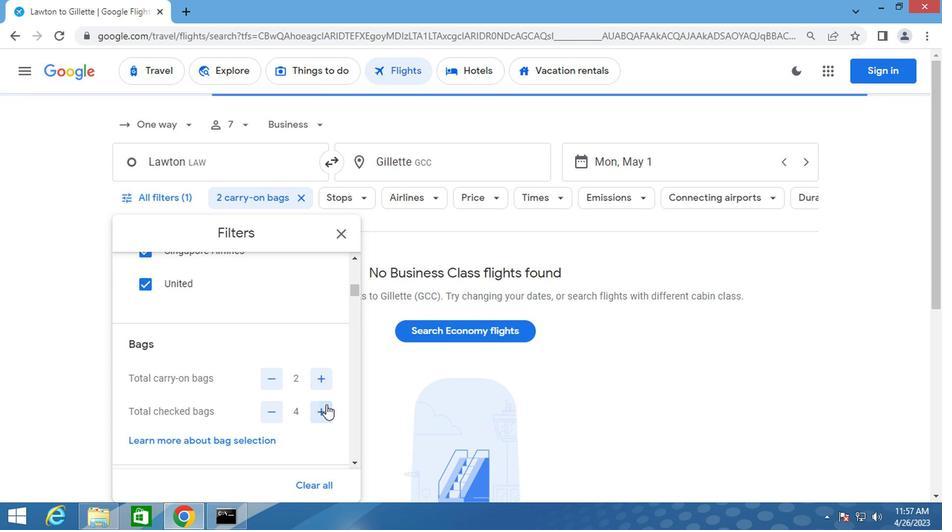 
Action: Mouse pressed left at (323, 405)
Screenshot: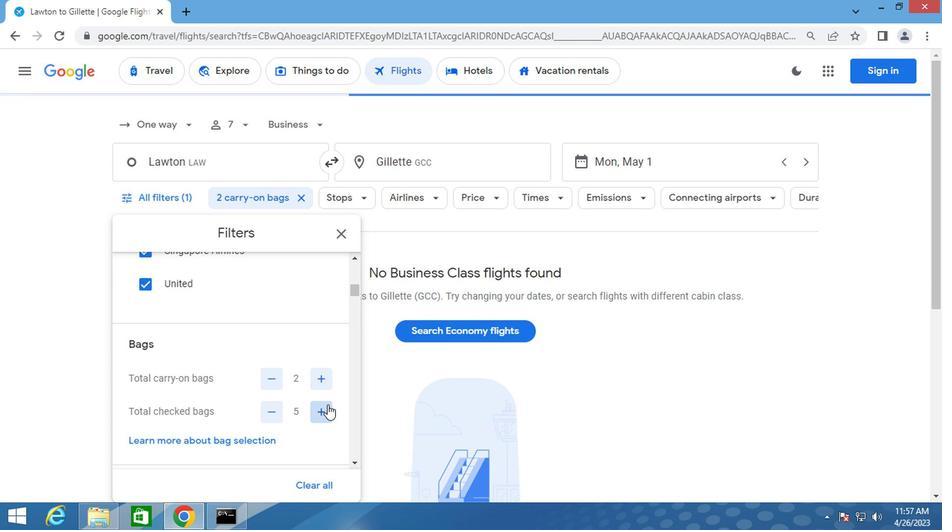 
Action: Mouse pressed left at (323, 405)
Screenshot: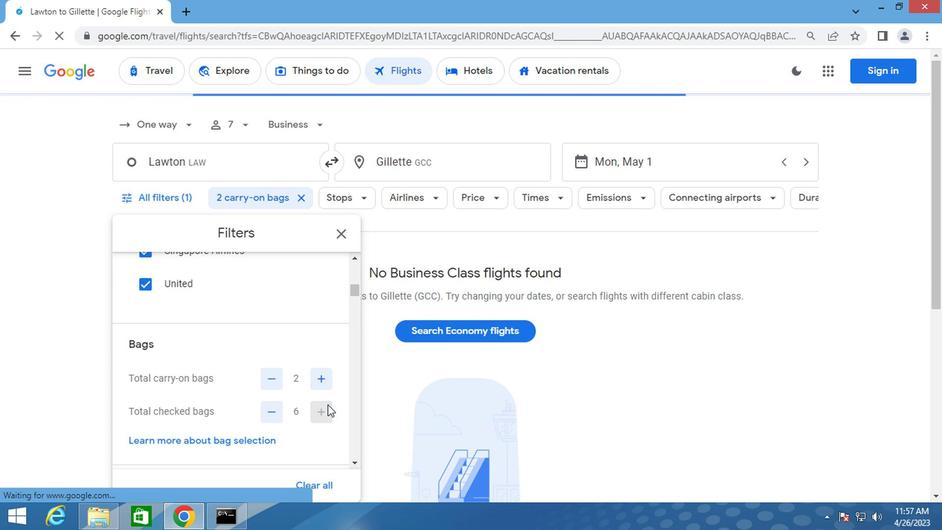 
Action: Mouse moved to (277, 401)
Screenshot: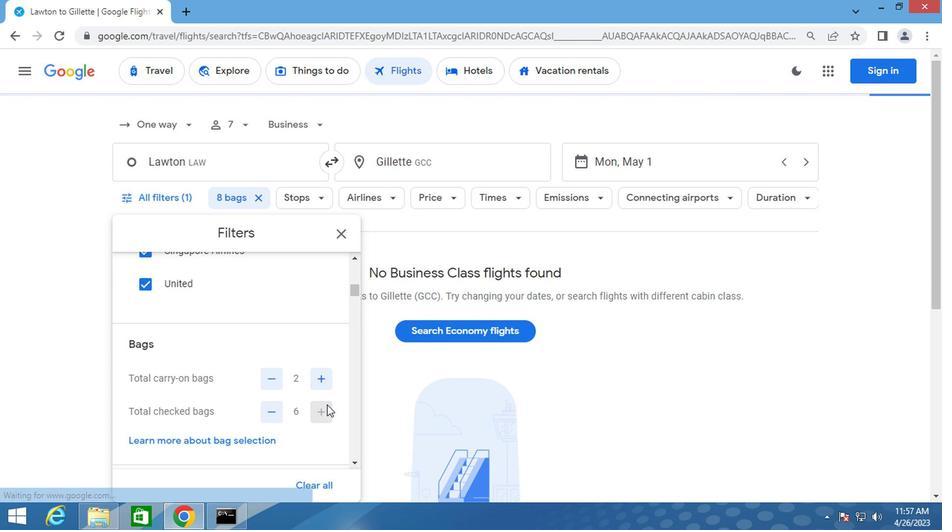 
Action: Mouse scrolled (277, 400) with delta (0, 0)
Screenshot: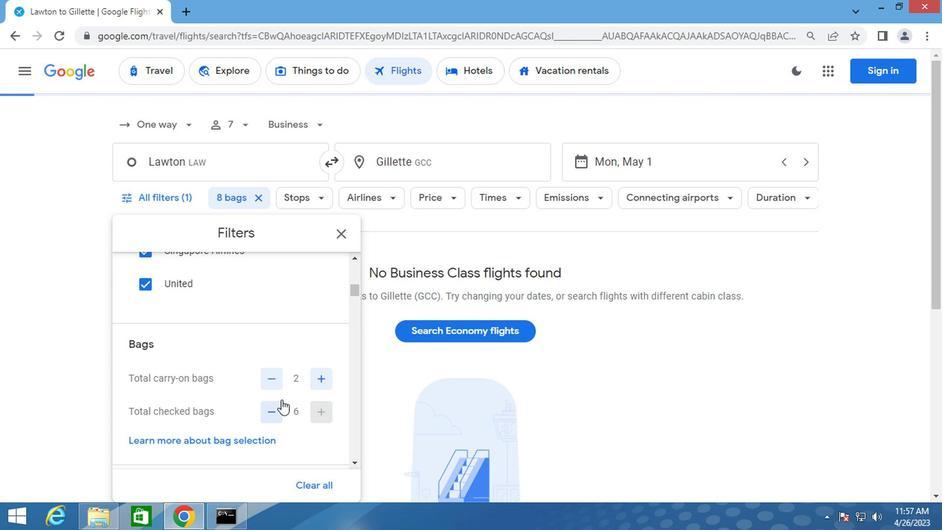 
Action: Mouse scrolled (277, 400) with delta (0, 0)
Screenshot: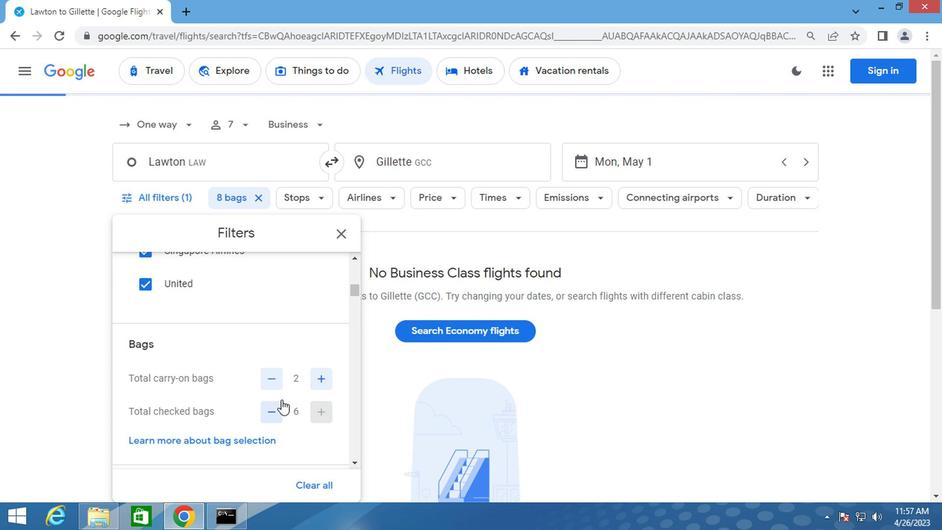 
Action: Mouse moved to (322, 411)
Screenshot: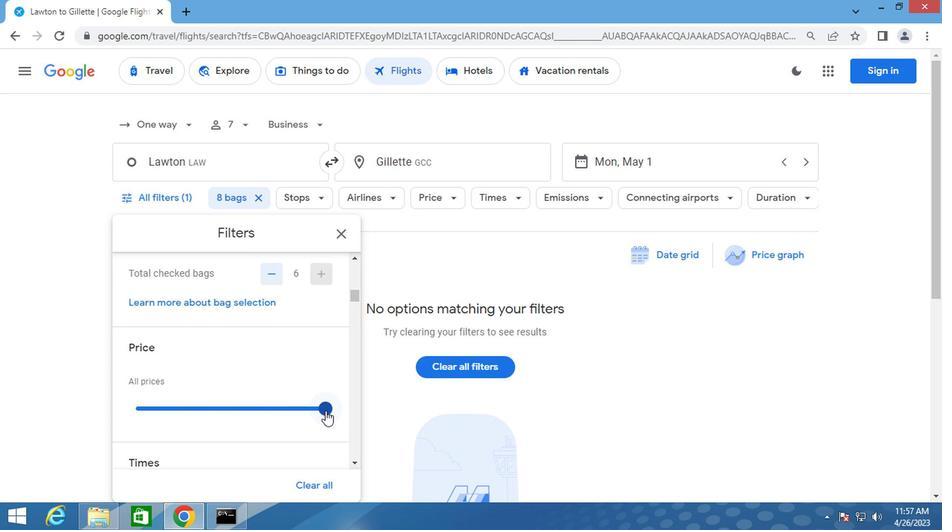 
Action: Mouse pressed left at (322, 411)
Screenshot: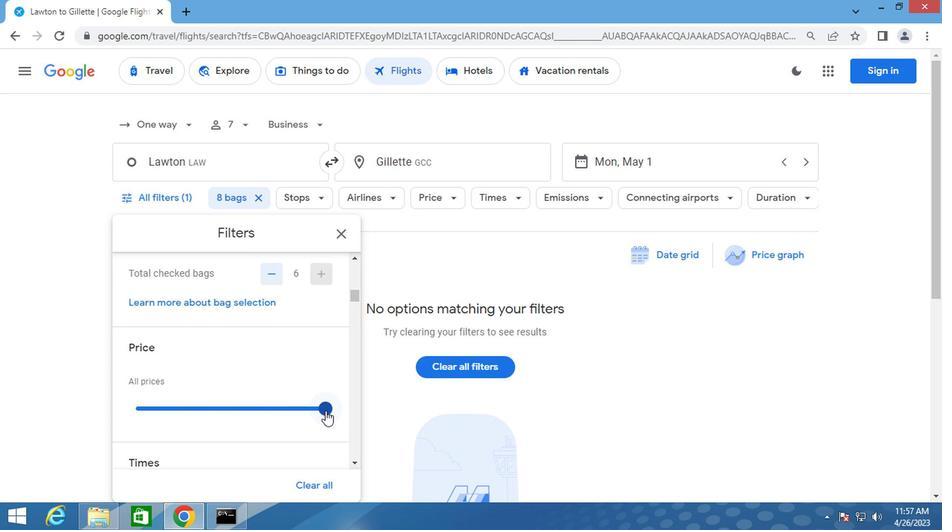 
Action: Mouse moved to (217, 369)
Screenshot: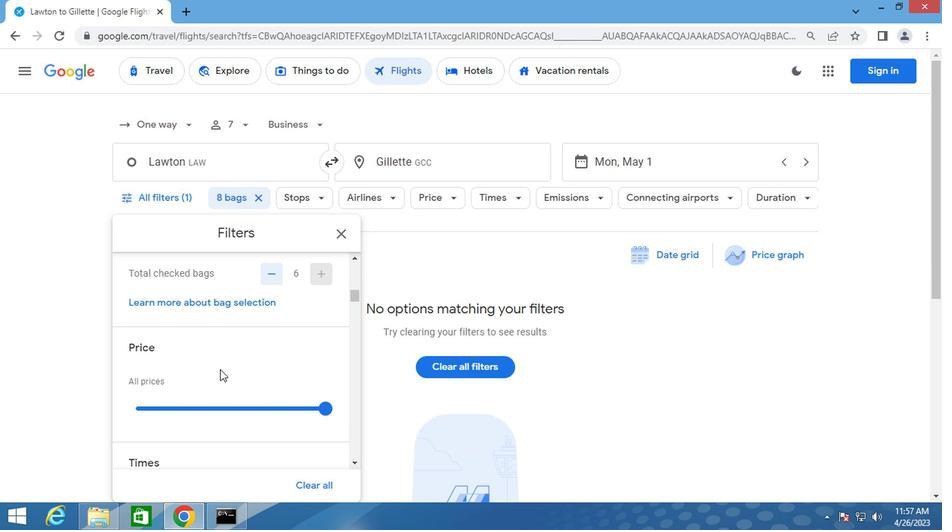 
Action: Mouse scrolled (217, 368) with delta (0, 0)
Screenshot: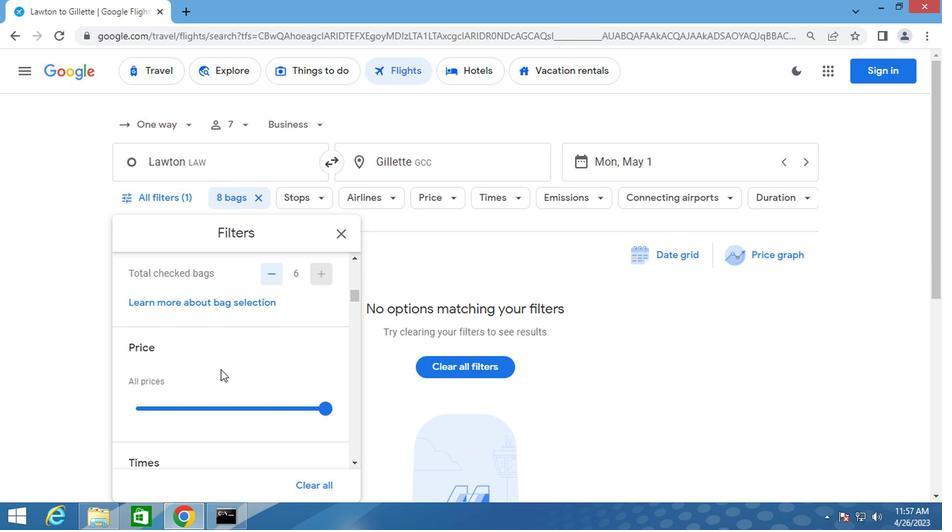 
Action: Mouse scrolled (217, 368) with delta (0, 0)
Screenshot: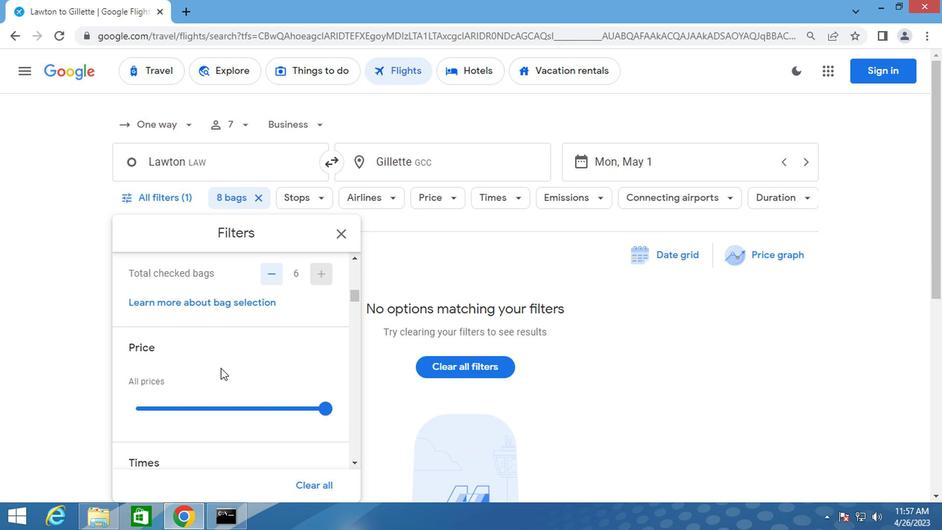 
Action: Mouse moved to (317, 425)
Screenshot: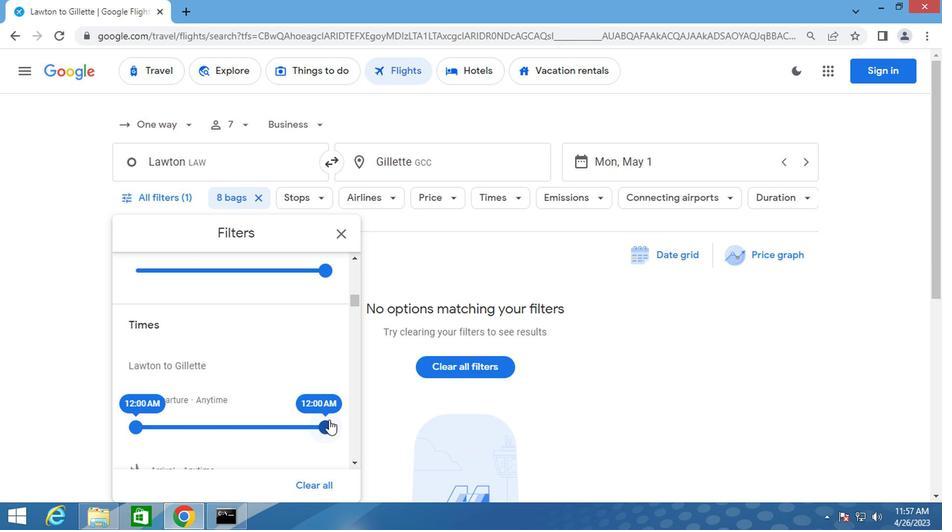 
Action: Mouse pressed left at (317, 425)
Screenshot: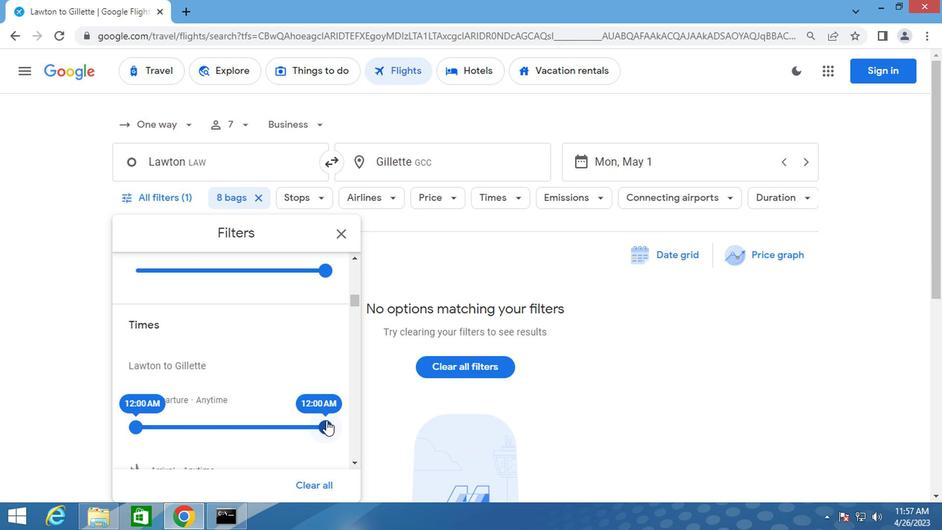 
Action: Mouse moved to (338, 233)
Screenshot: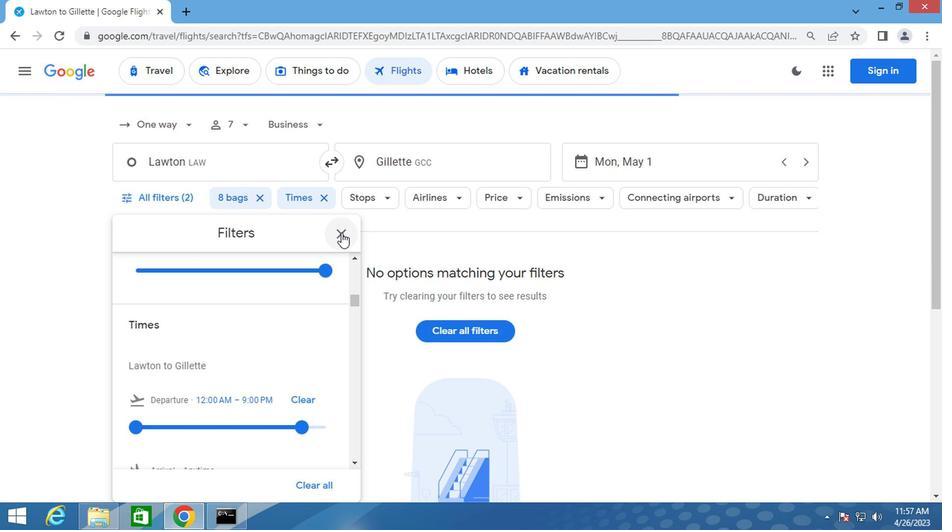 
Action: Mouse pressed left at (338, 233)
Screenshot: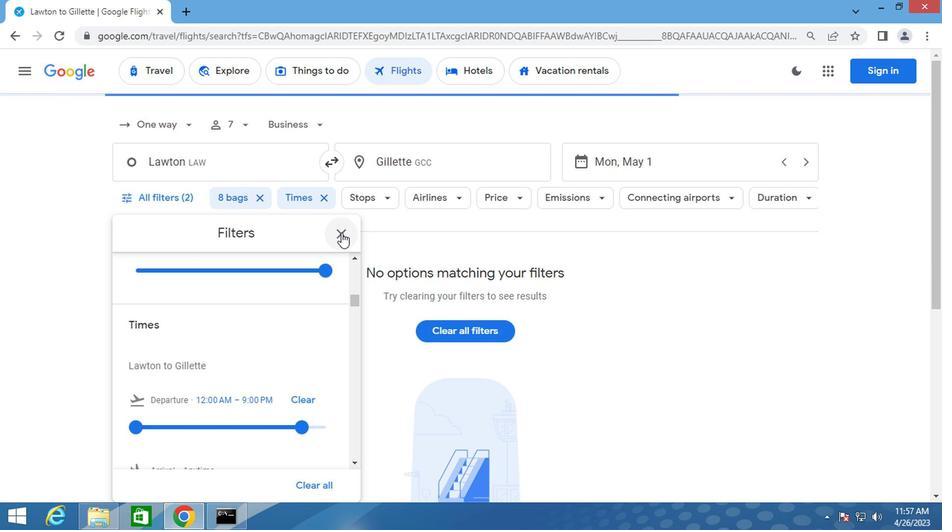 
Action: Mouse moved to (339, 231)
Screenshot: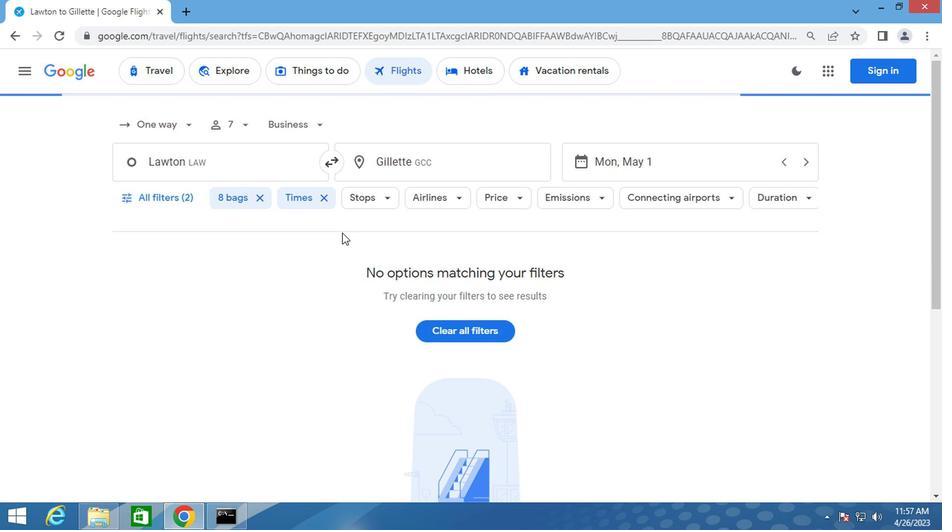 
Action: Key pressed <Key.f8>
Screenshot: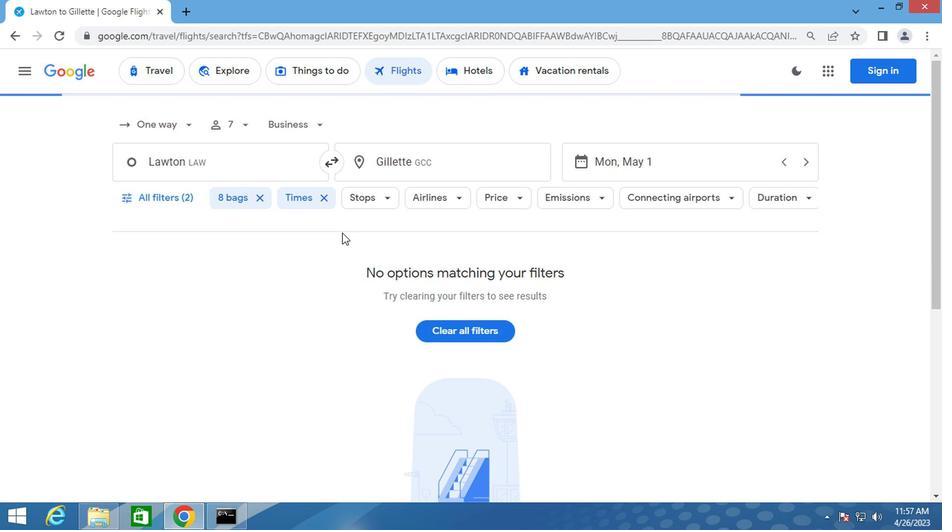 
